 Task: Look for space in Ternate, Indonesia from 11th June, 2023 to 15th June, 2023 for 2 adults in price range Rs.7000 to Rs.16000. Place can be private room with 1  bedroom having 2 beds and 1 bathroom. Property type can be house, flat, guest house, hotel. Booking option can be shelf check-in. Required host language is English.
Action: Mouse moved to (538, 84)
Screenshot: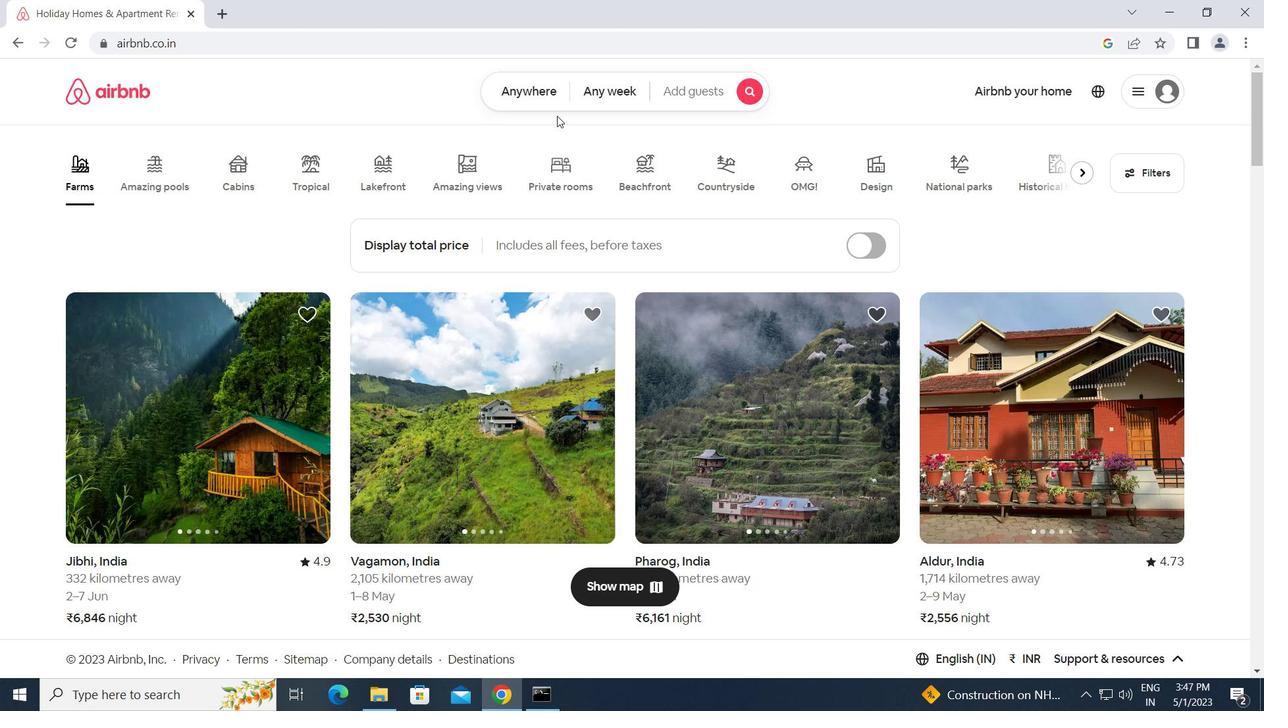 
Action: Mouse pressed left at (538, 84)
Screenshot: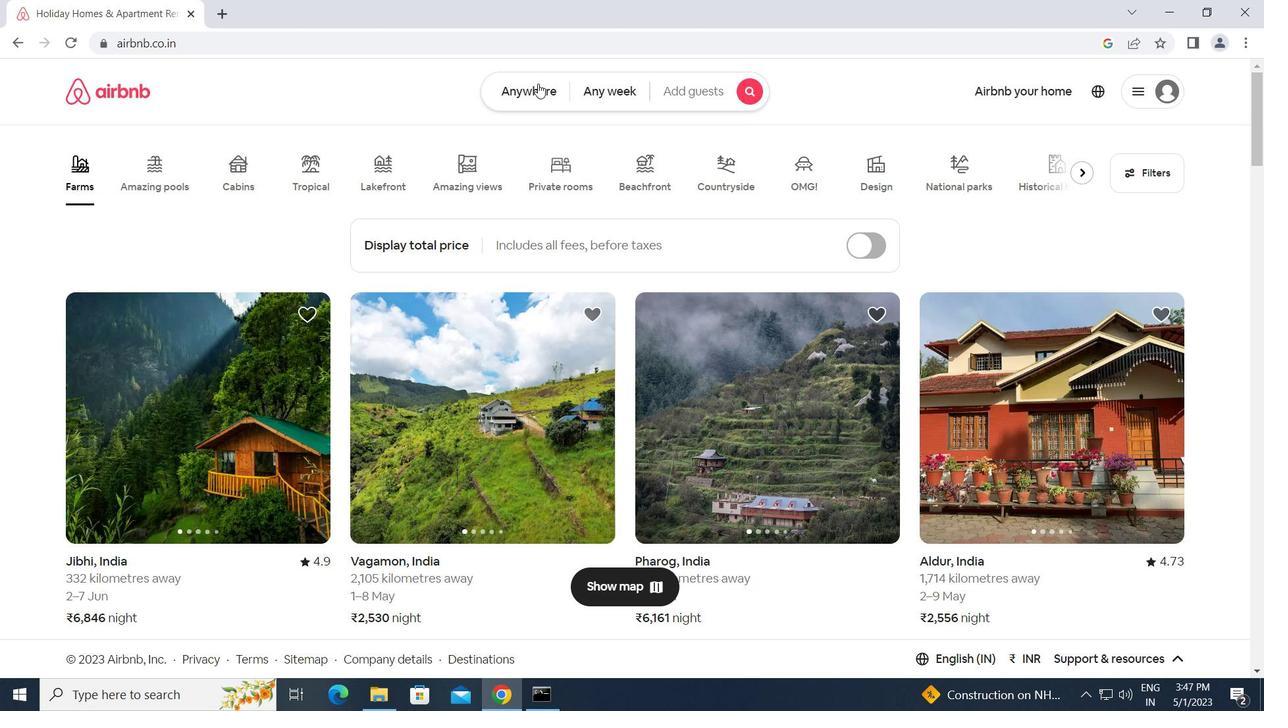 
Action: Mouse moved to (385, 140)
Screenshot: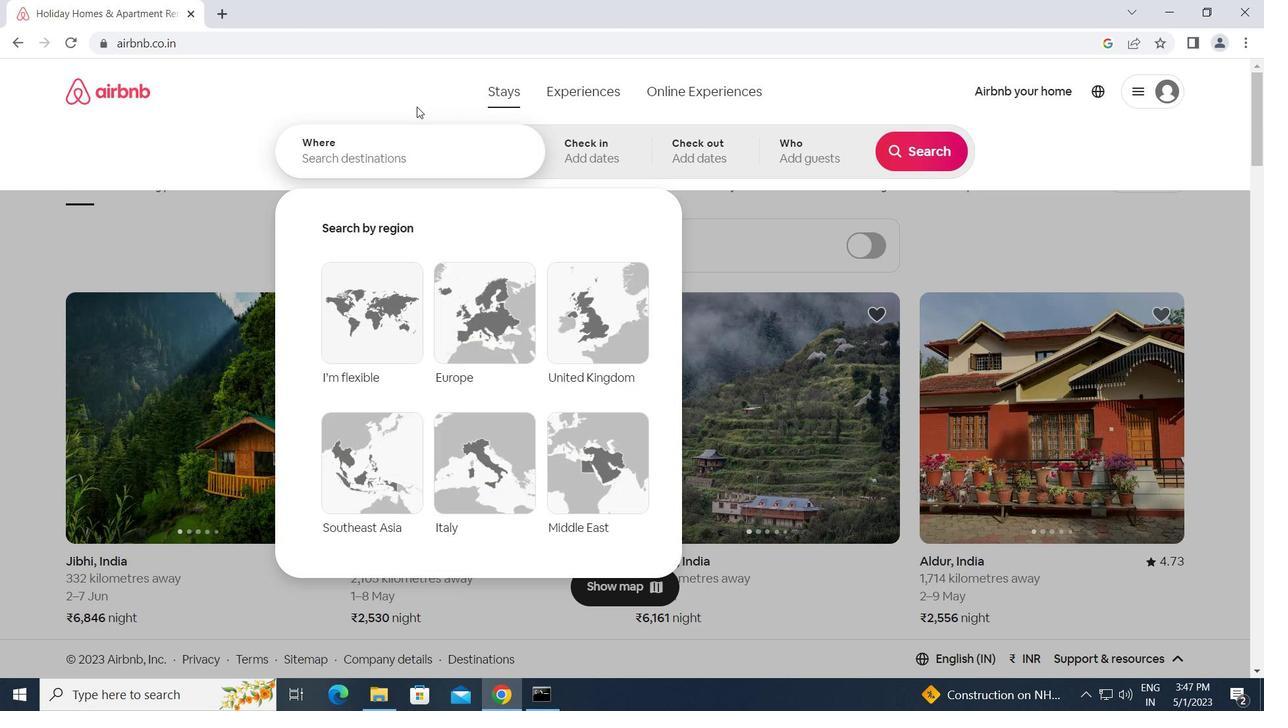 
Action: Mouse pressed left at (385, 140)
Screenshot: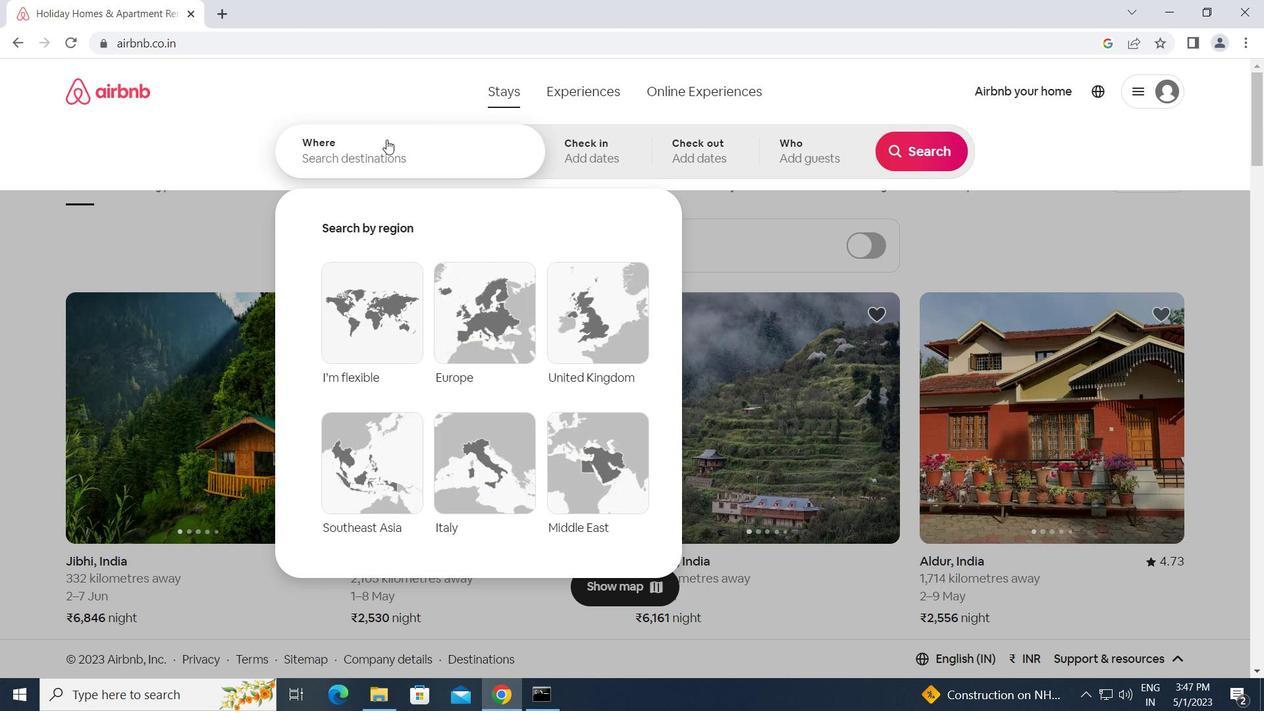 
Action: Key pressed t<Key.caps_lock>ernate,<Key.space><Key.caps_lock>i<Key.caps_lock>ndonesia<Key.enter>
Screenshot: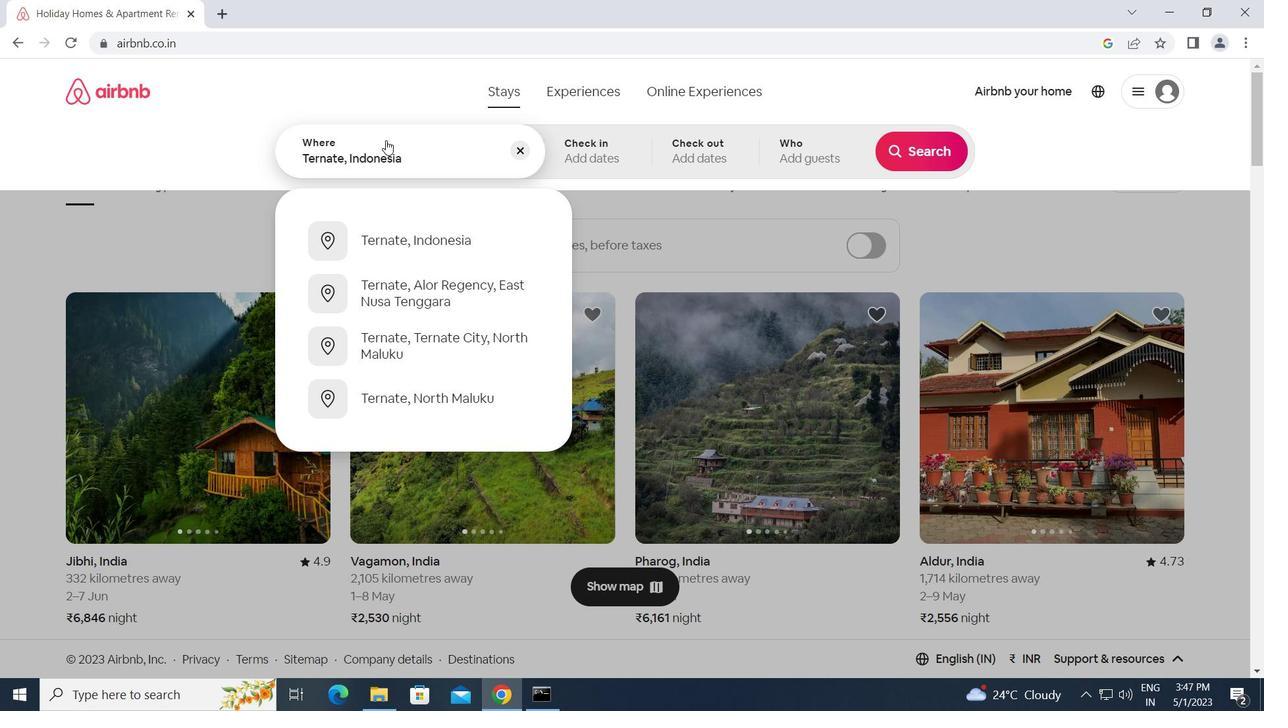 
Action: Mouse moved to (669, 433)
Screenshot: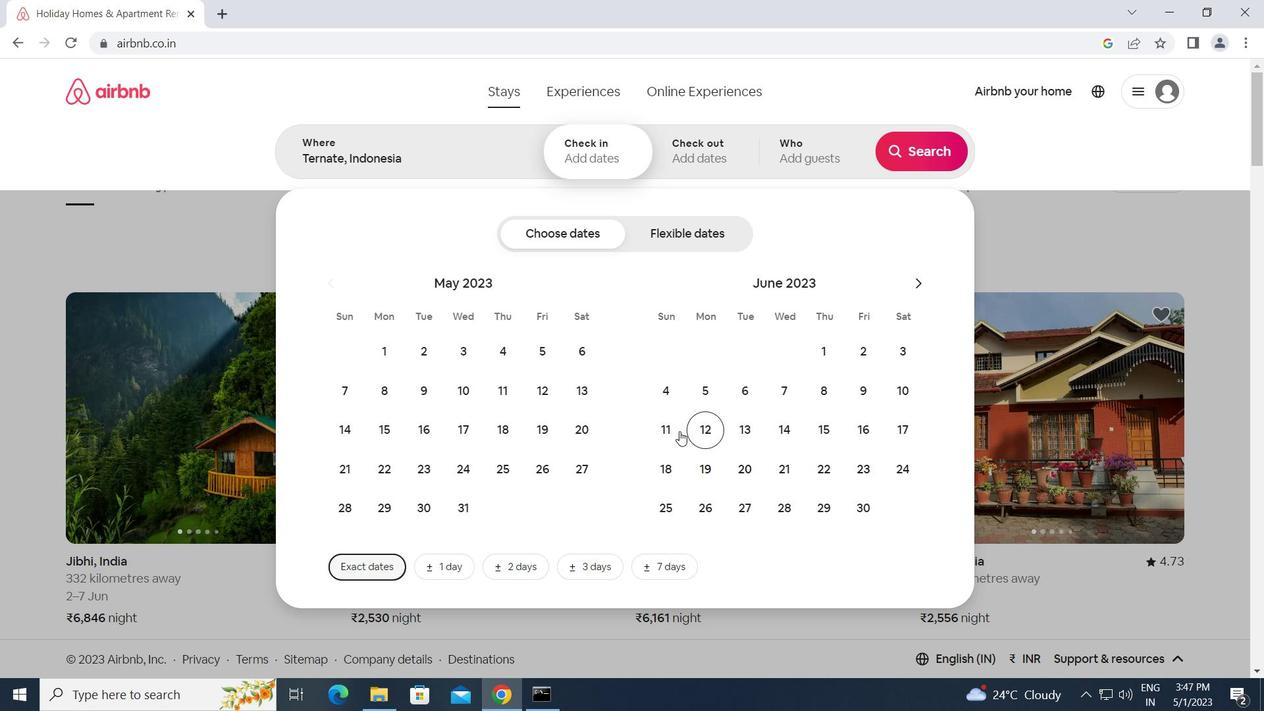 
Action: Mouse pressed left at (669, 433)
Screenshot: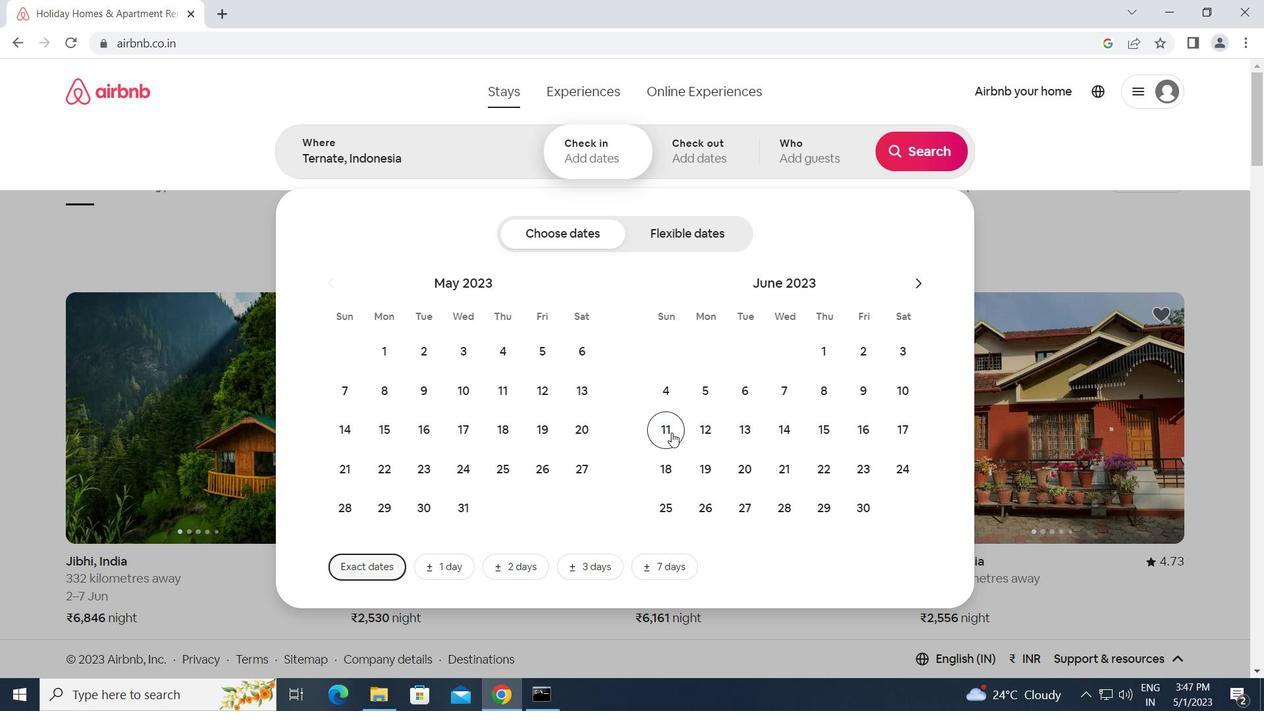 
Action: Mouse moved to (816, 426)
Screenshot: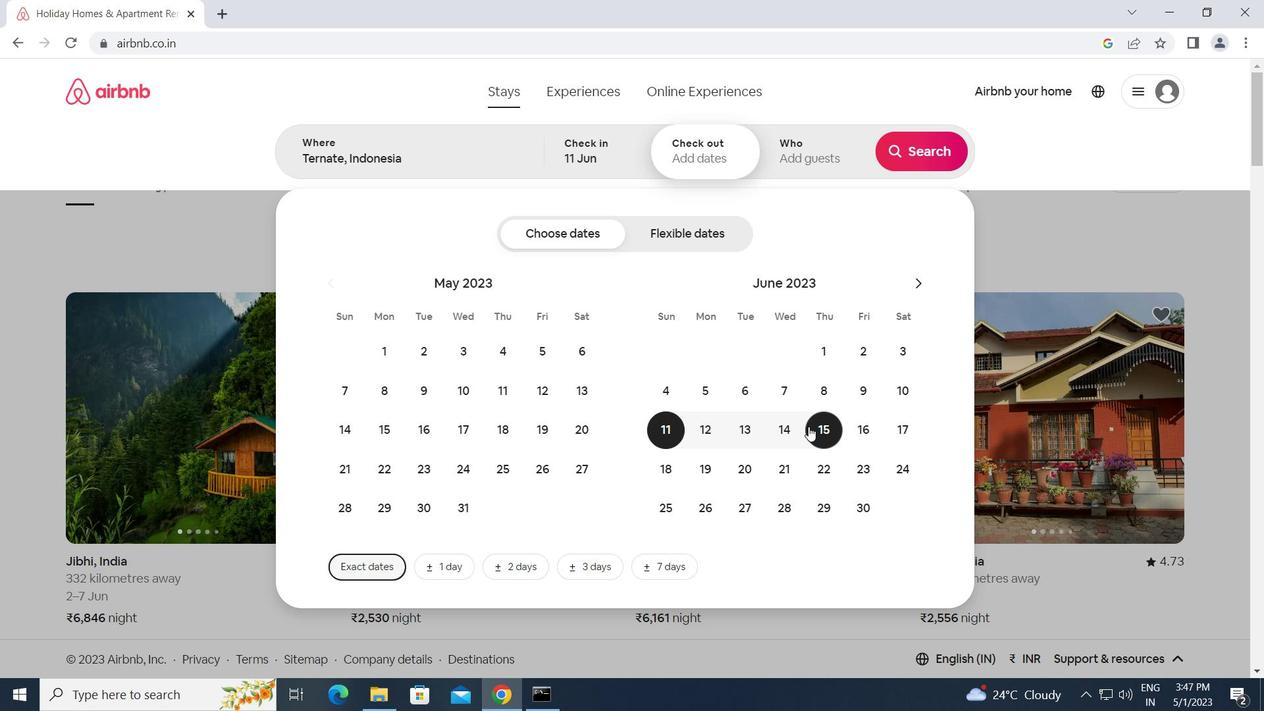 
Action: Mouse pressed left at (816, 426)
Screenshot: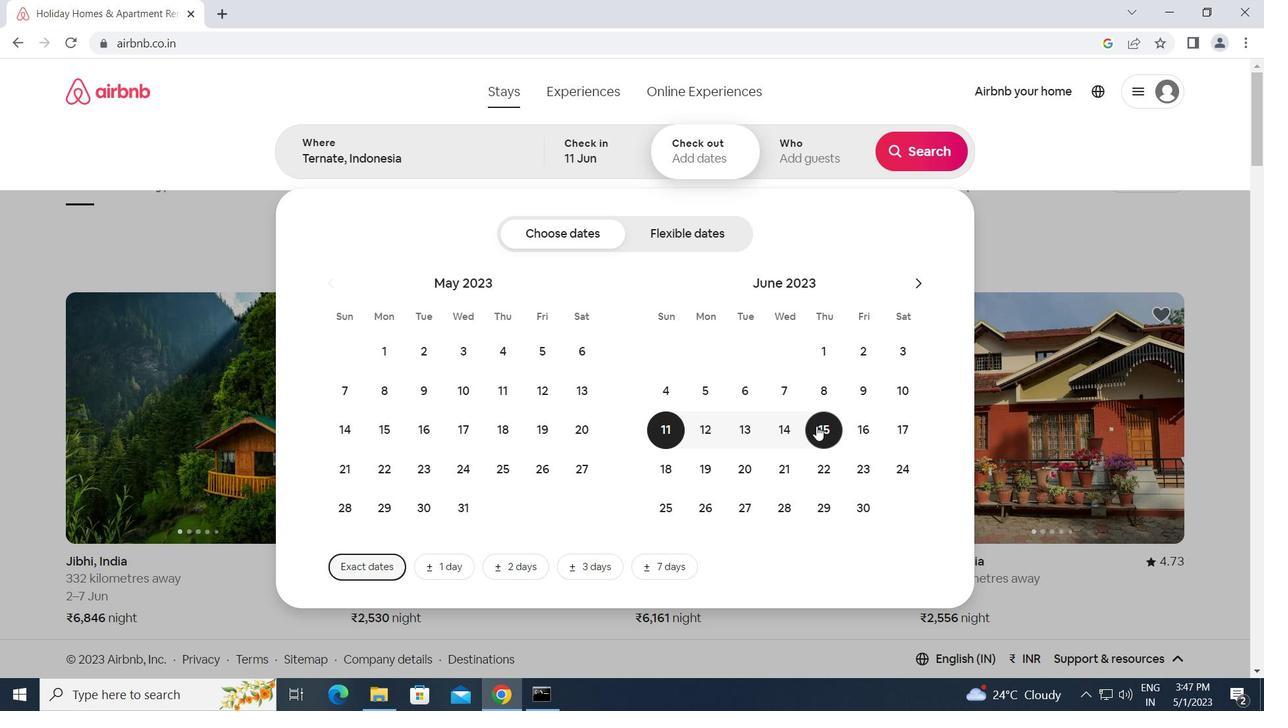 
Action: Mouse moved to (809, 146)
Screenshot: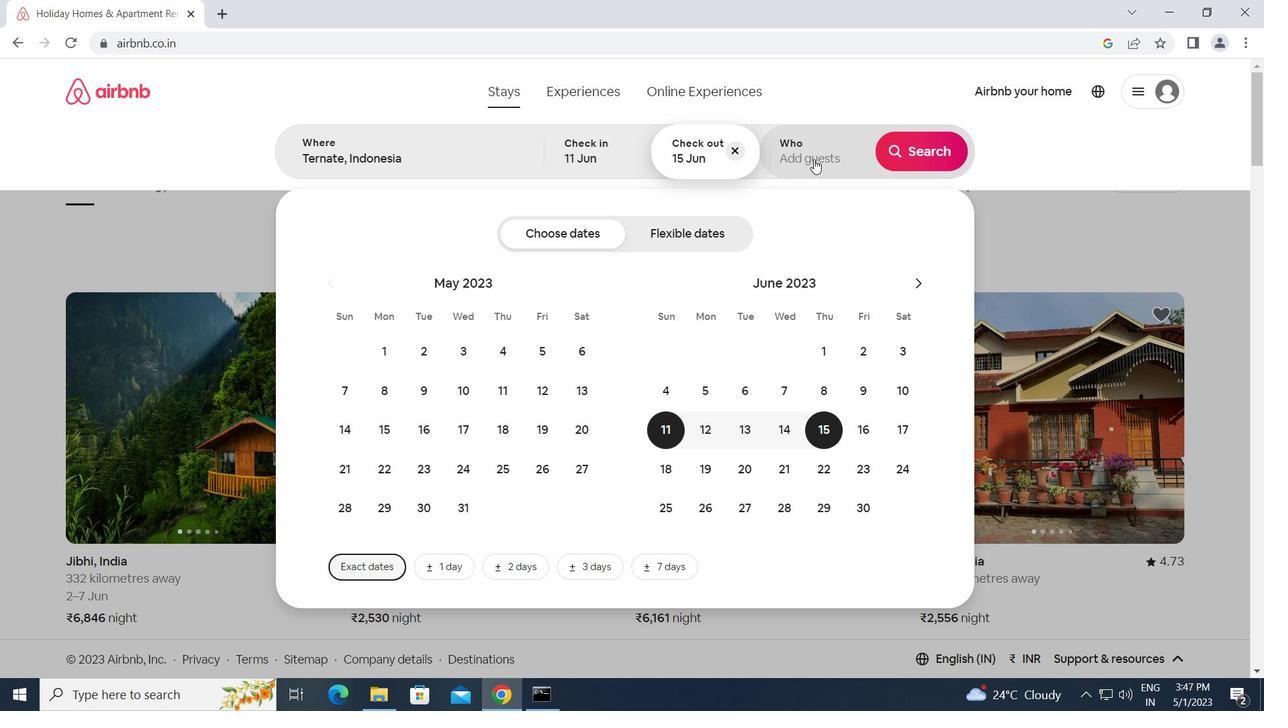 
Action: Mouse pressed left at (809, 146)
Screenshot: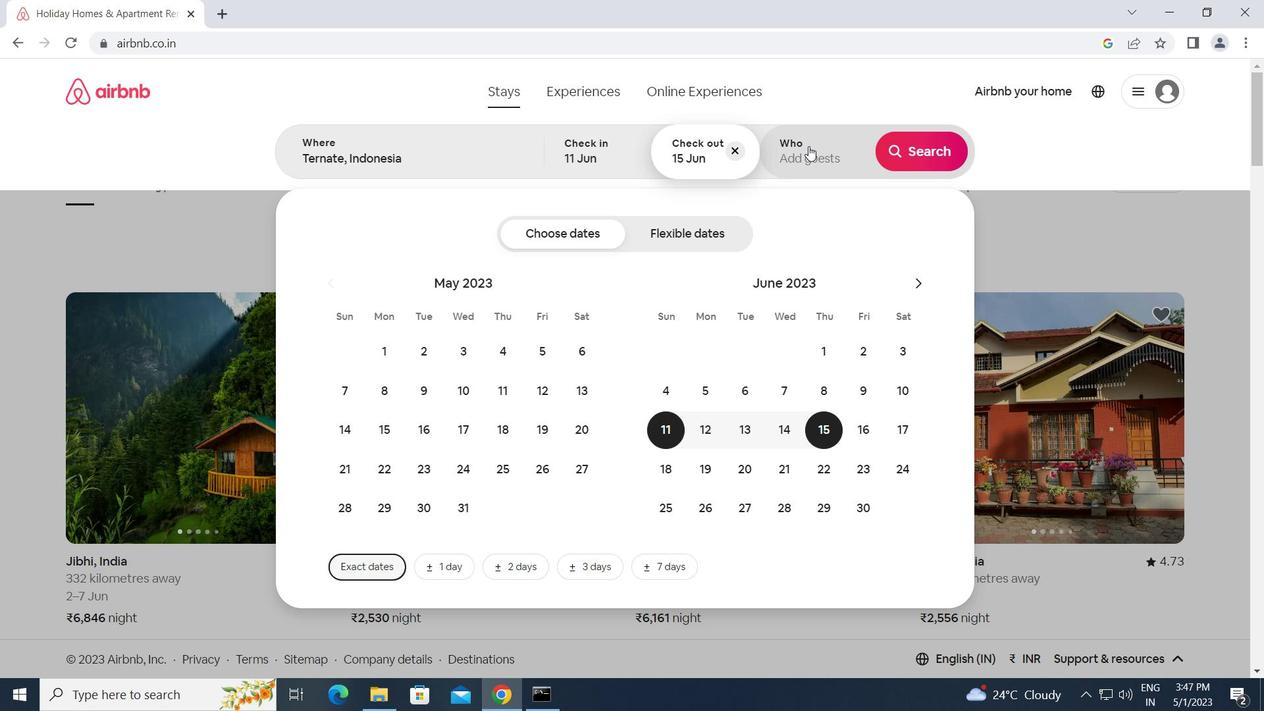 
Action: Mouse moved to (922, 237)
Screenshot: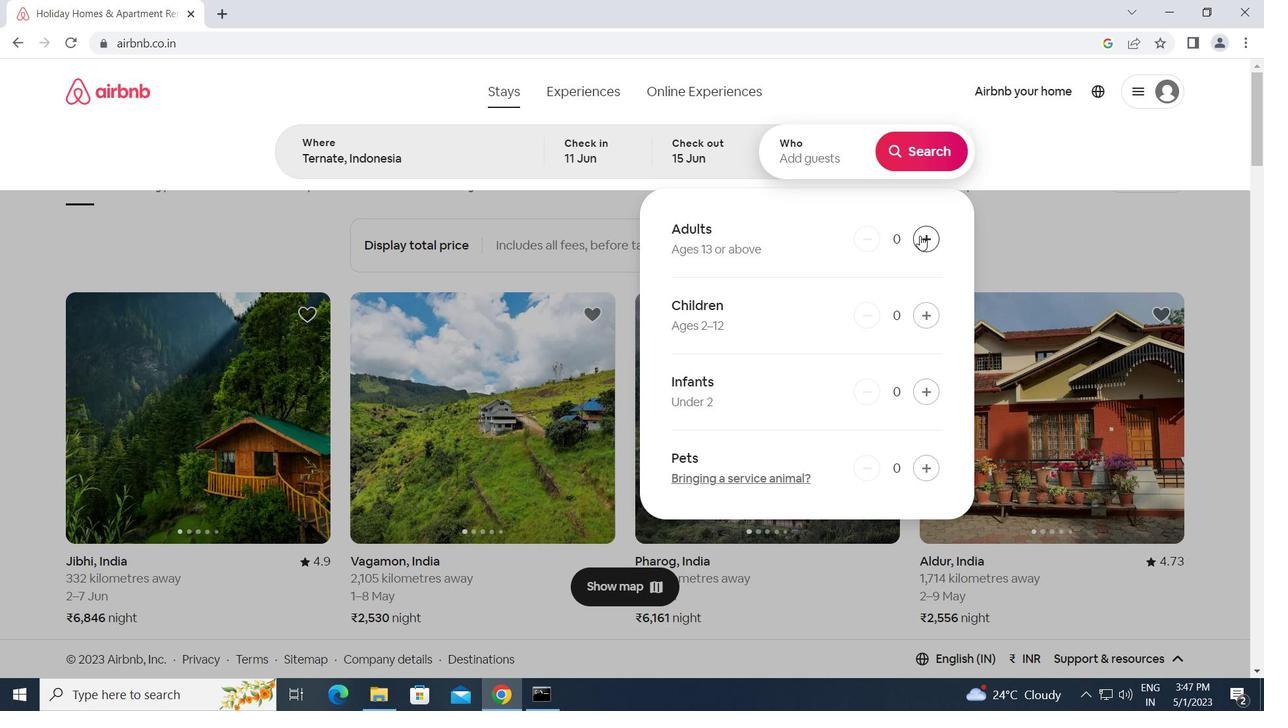
Action: Mouse pressed left at (922, 237)
Screenshot: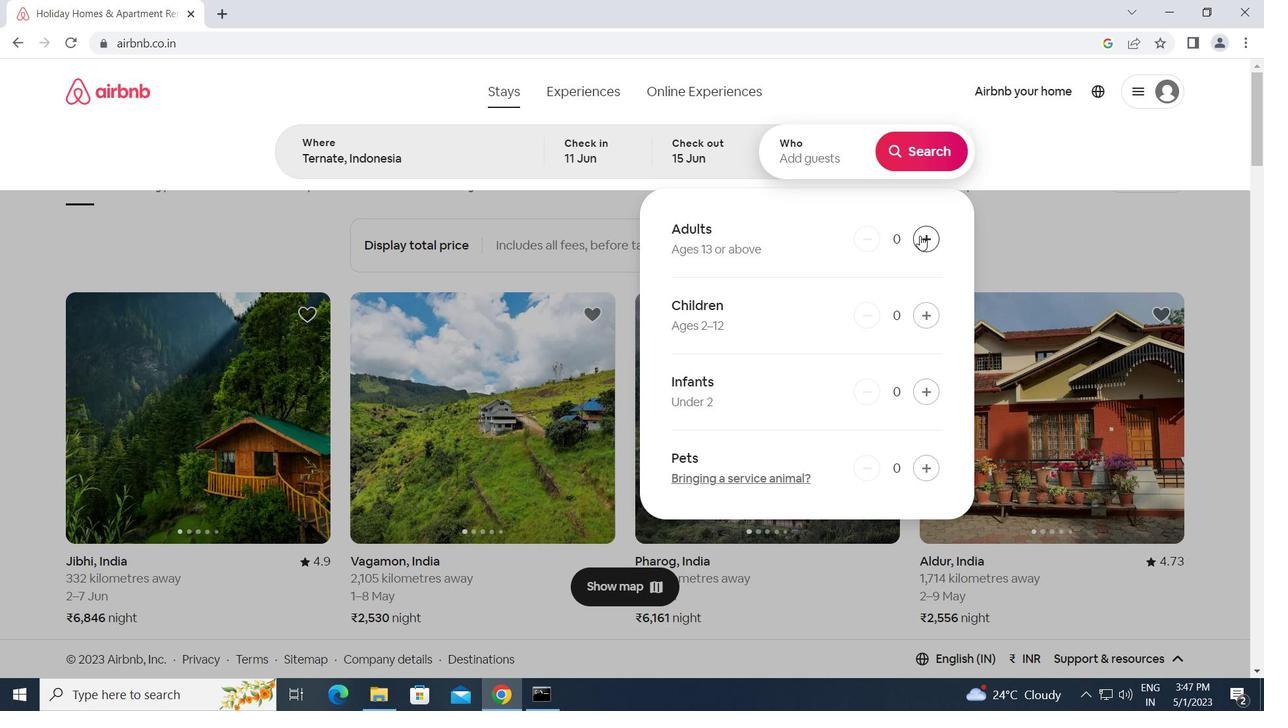 
Action: Mouse pressed left at (922, 237)
Screenshot: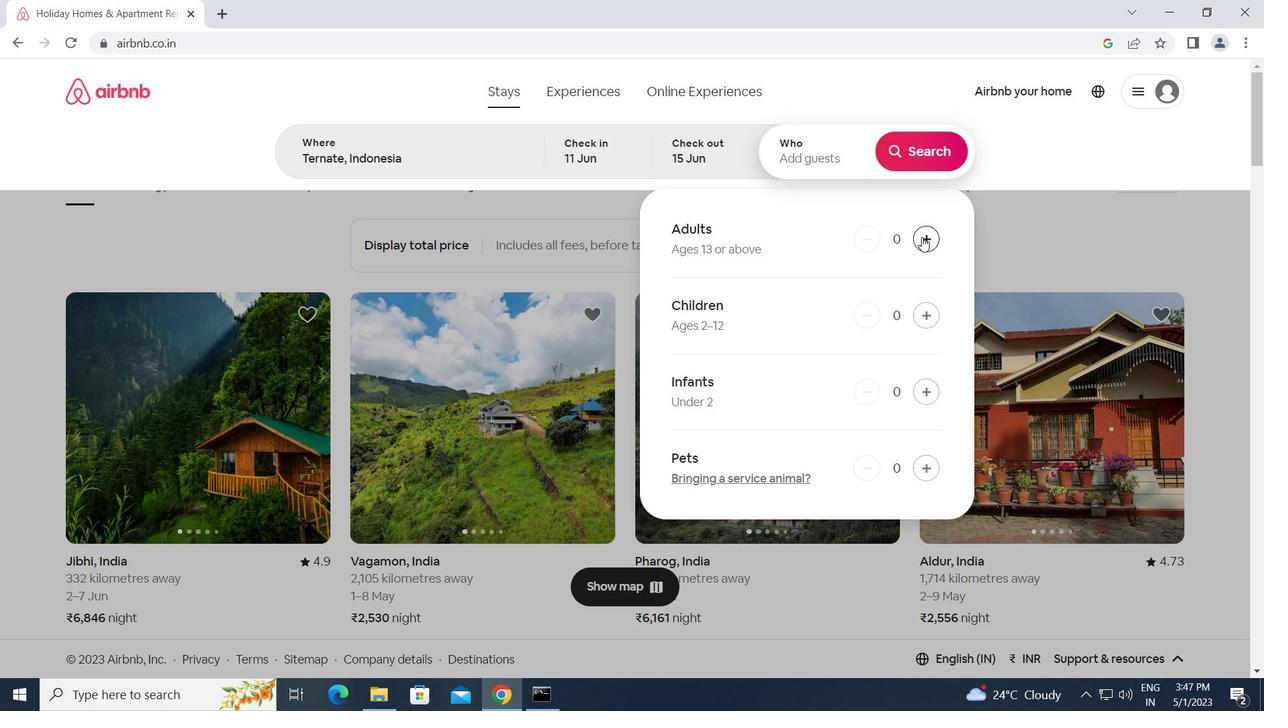 
Action: Mouse moved to (914, 148)
Screenshot: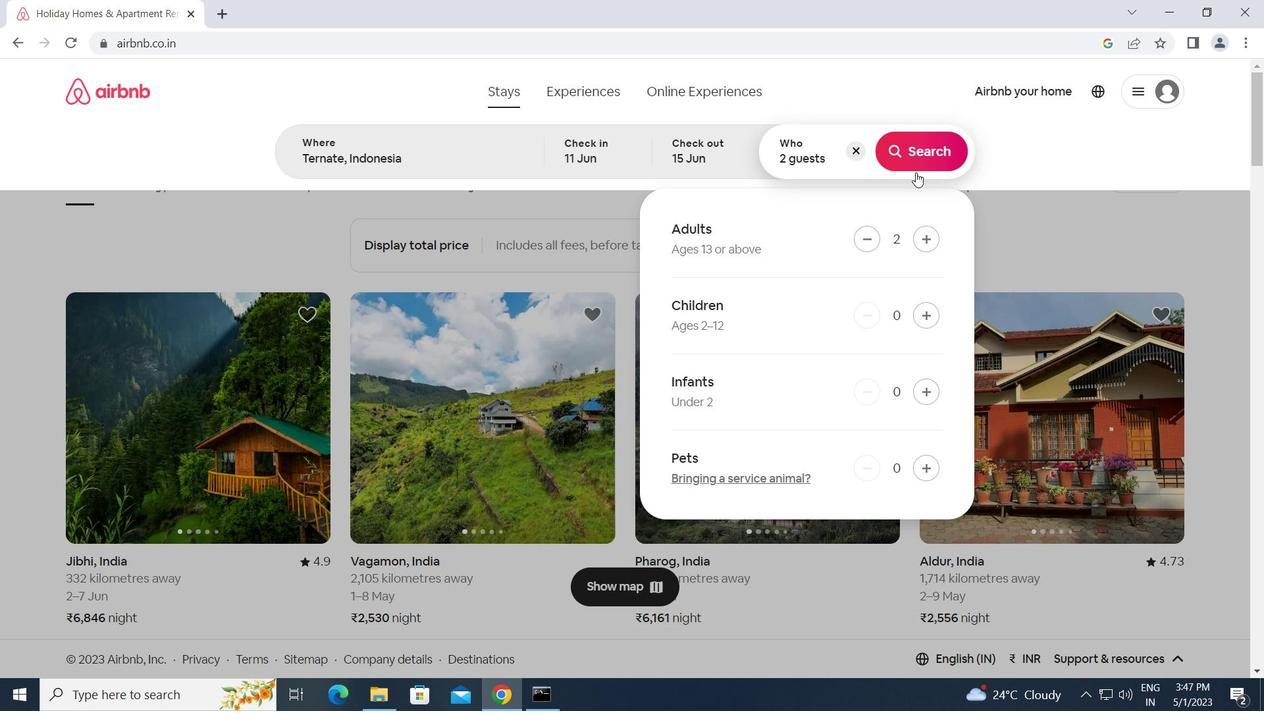 
Action: Mouse pressed left at (914, 148)
Screenshot: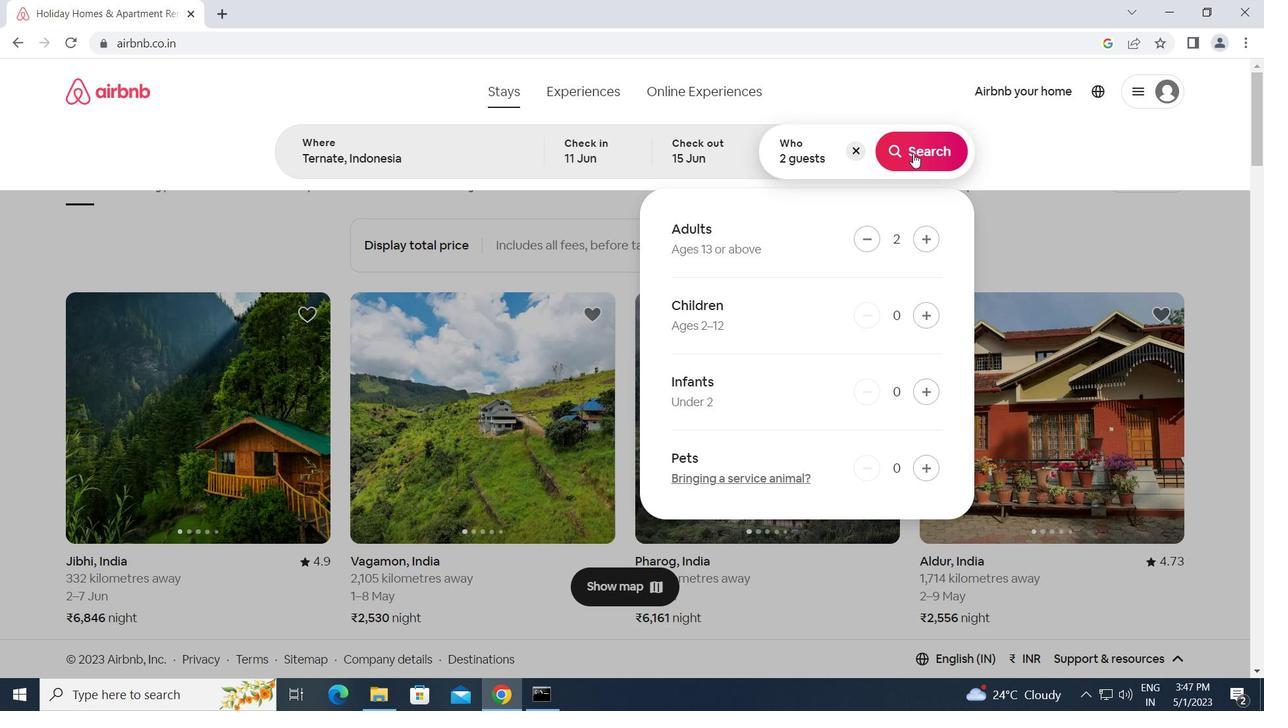 
Action: Mouse moved to (1203, 153)
Screenshot: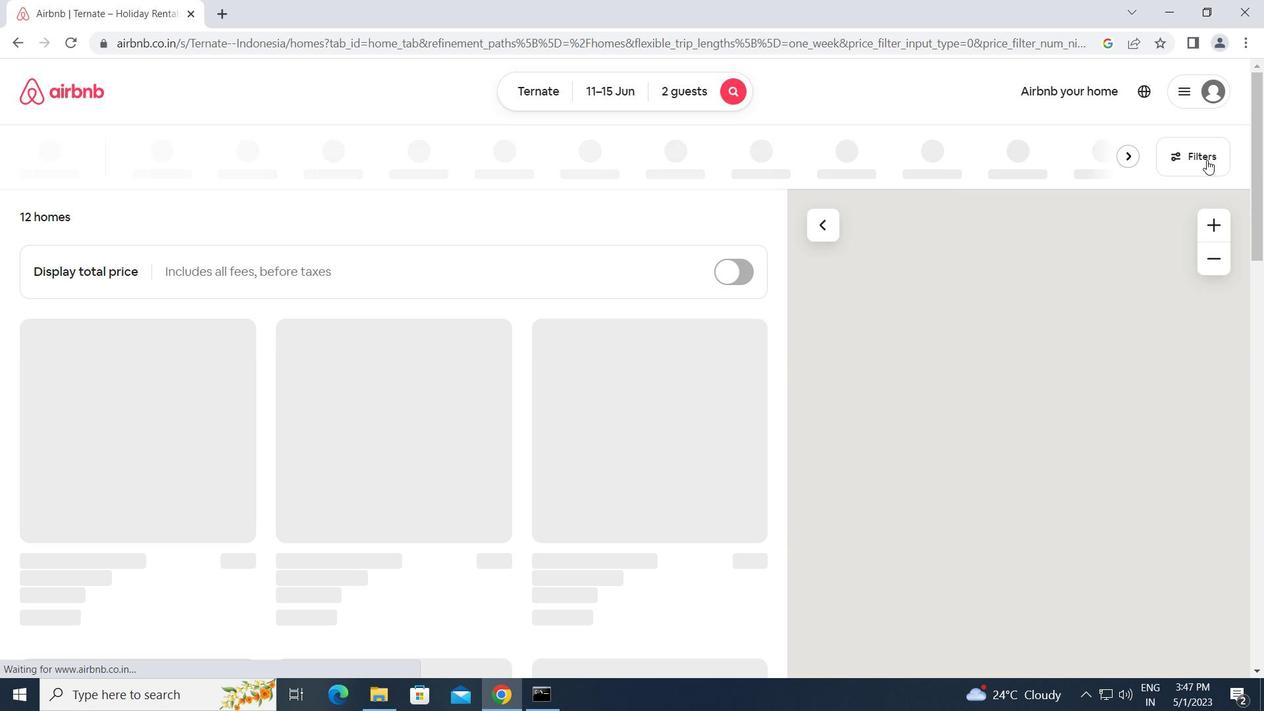 
Action: Mouse pressed left at (1203, 153)
Screenshot: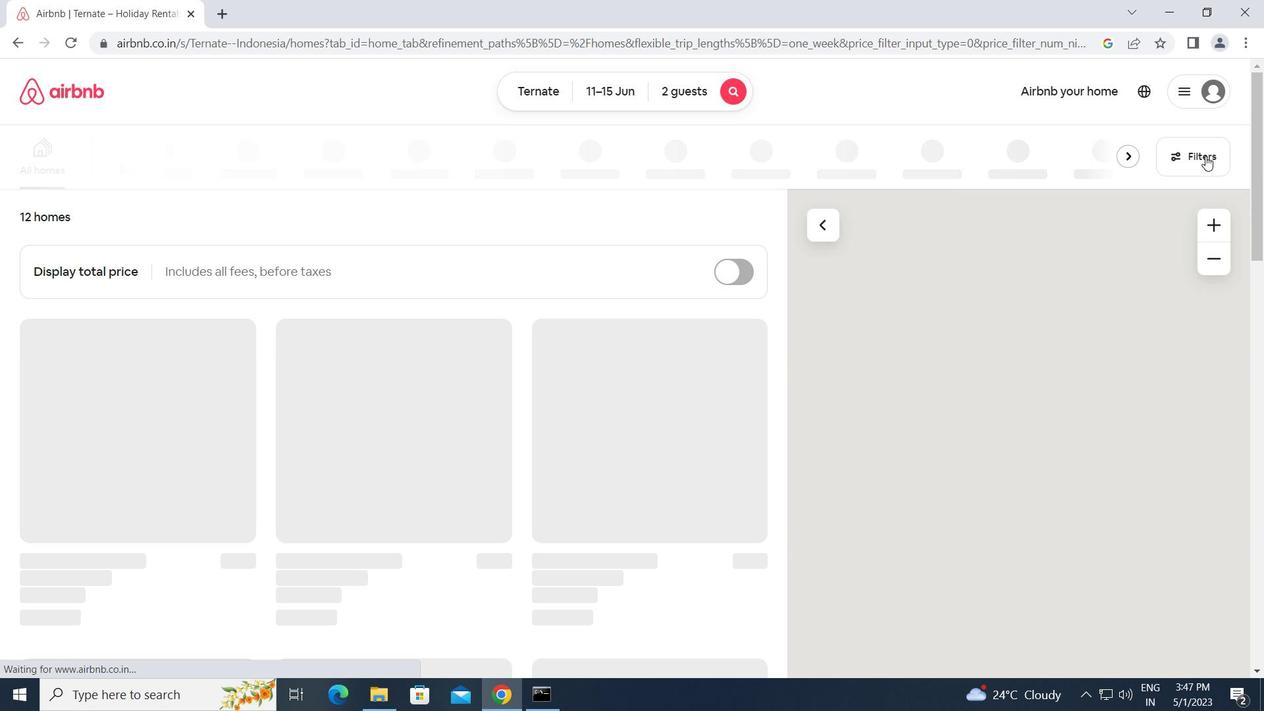 
Action: Mouse moved to (414, 362)
Screenshot: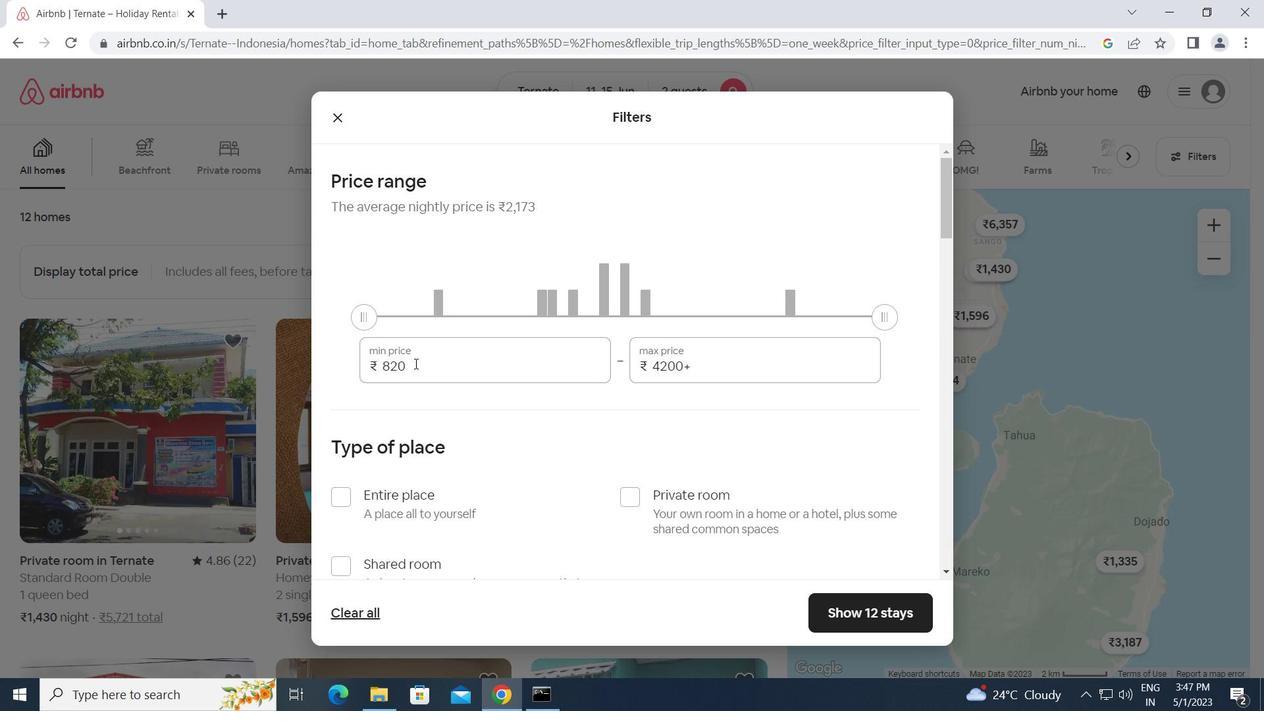 
Action: Mouse pressed left at (414, 362)
Screenshot: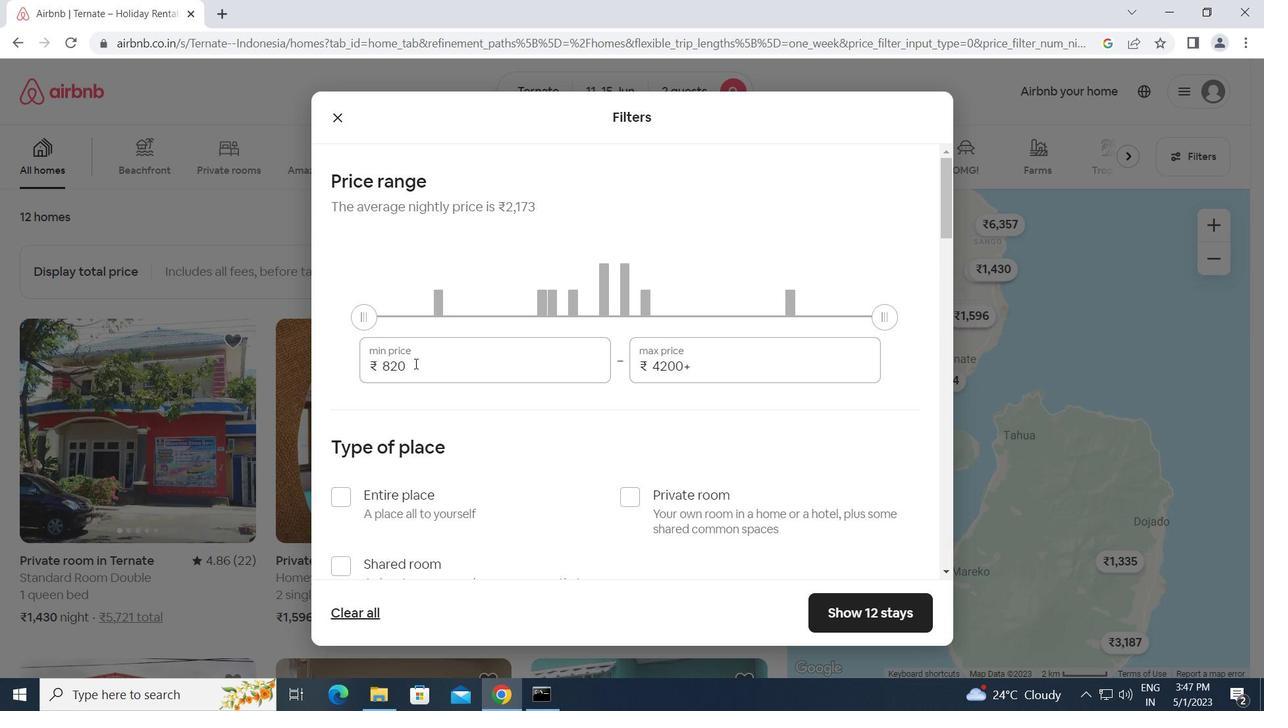 
Action: Mouse moved to (373, 369)
Screenshot: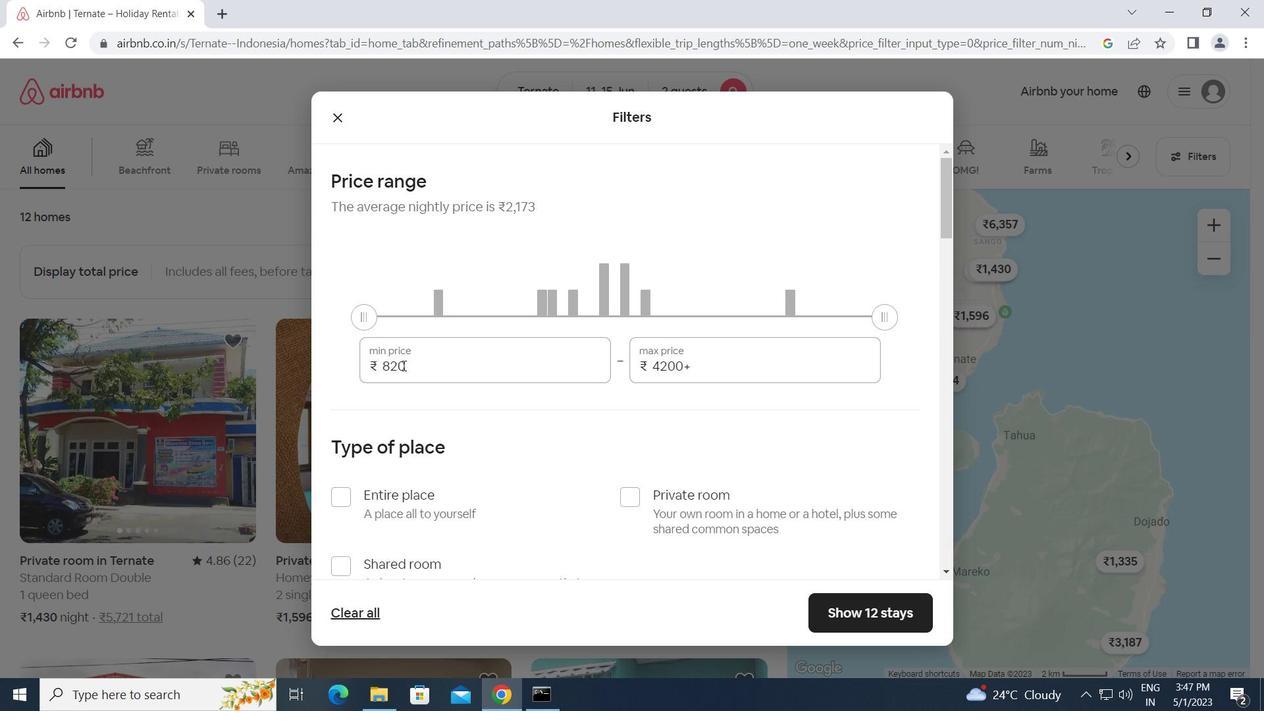 
Action: Key pressed 7000<Key.tab><Key.backspace><Key.backspace><Key.backspace><Key.backspace><Key.backspace><Key.backspace><Key.backspace><Key.backspace><Key.backspace><Key.backspace><Key.backspace><Key.backspace>16000
Screenshot: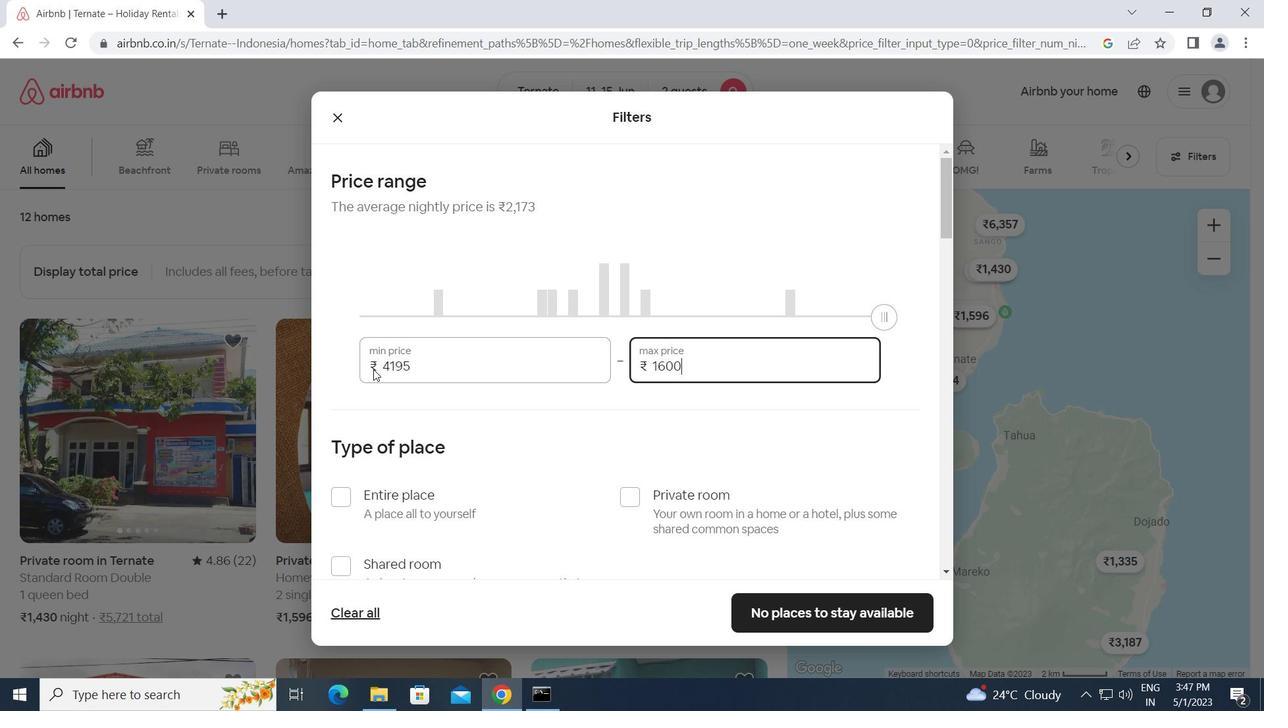 
Action: Mouse moved to (640, 492)
Screenshot: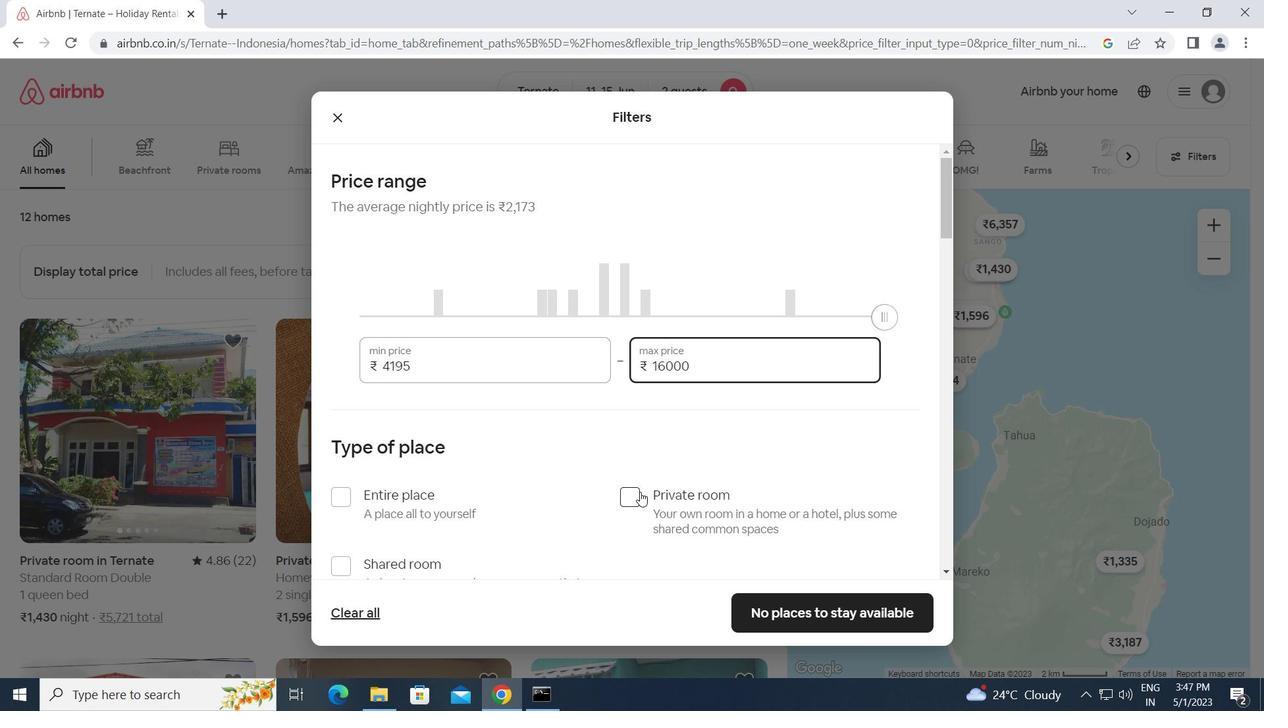 
Action: Mouse pressed left at (640, 492)
Screenshot: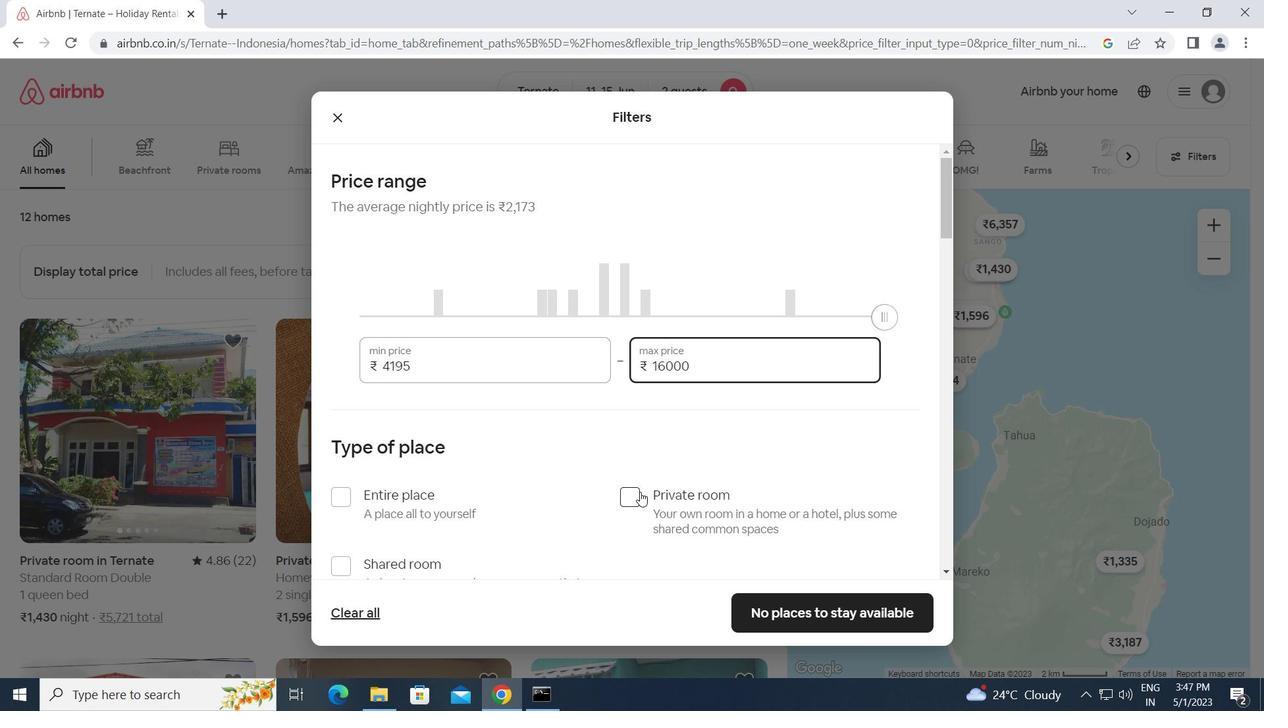 
Action: Mouse moved to (607, 515)
Screenshot: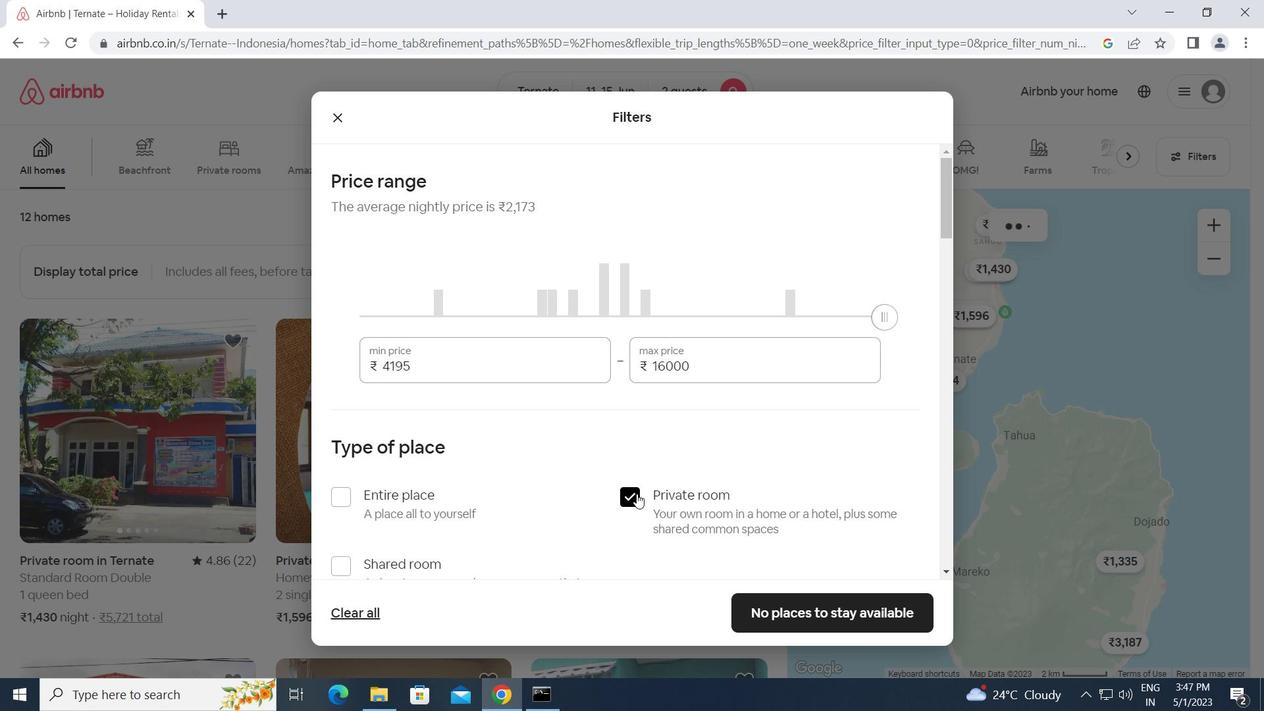 
Action: Mouse scrolled (607, 515) with delta (0, 0)
Screenshot: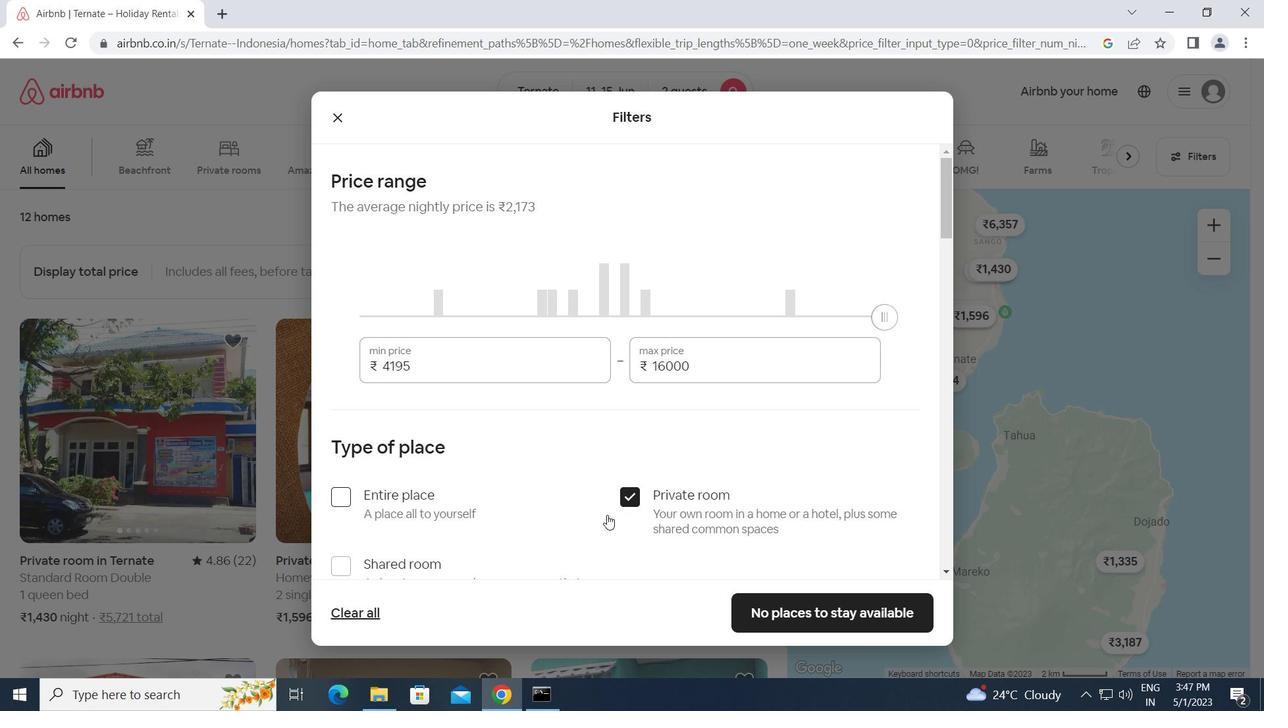 
Action: Mouse scrolled (607, 515) with delta (0, 0)
Screenshot: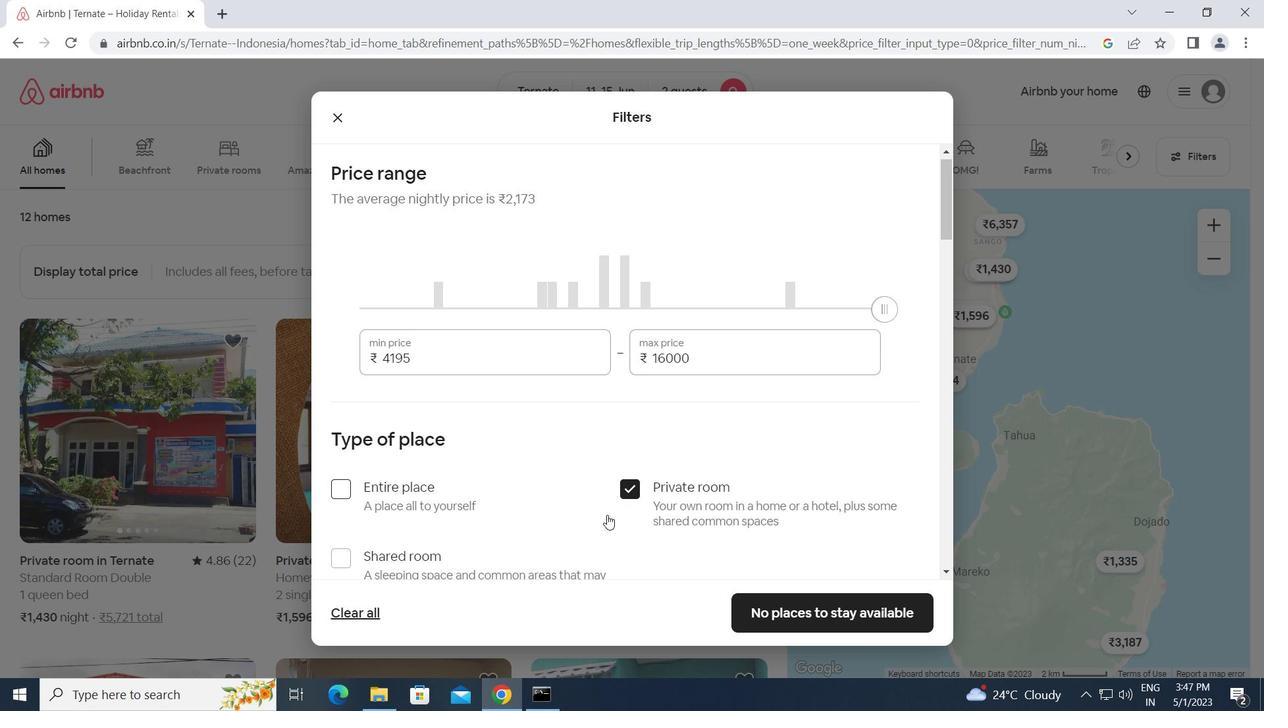 
Action: Mouse scrolled (607, 515) with delta (0, 0)
Screenshot: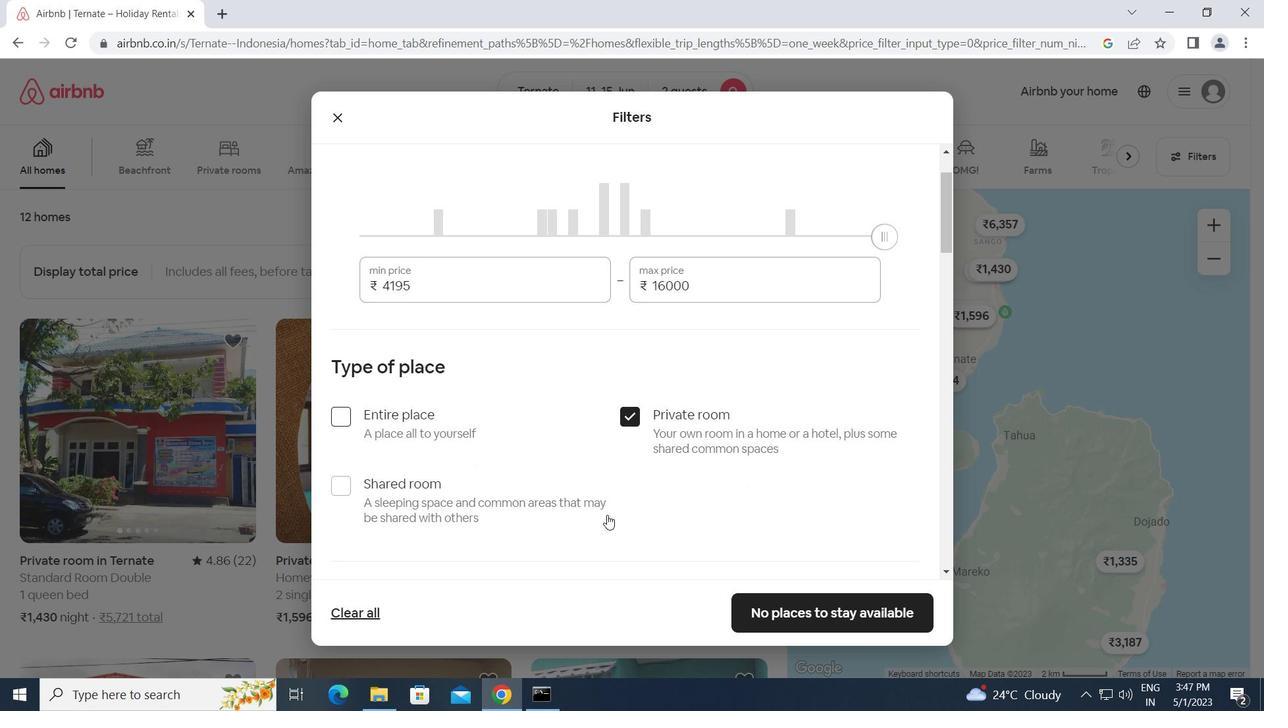 
Action: Mouse moved to (366, 470)
Screenshot: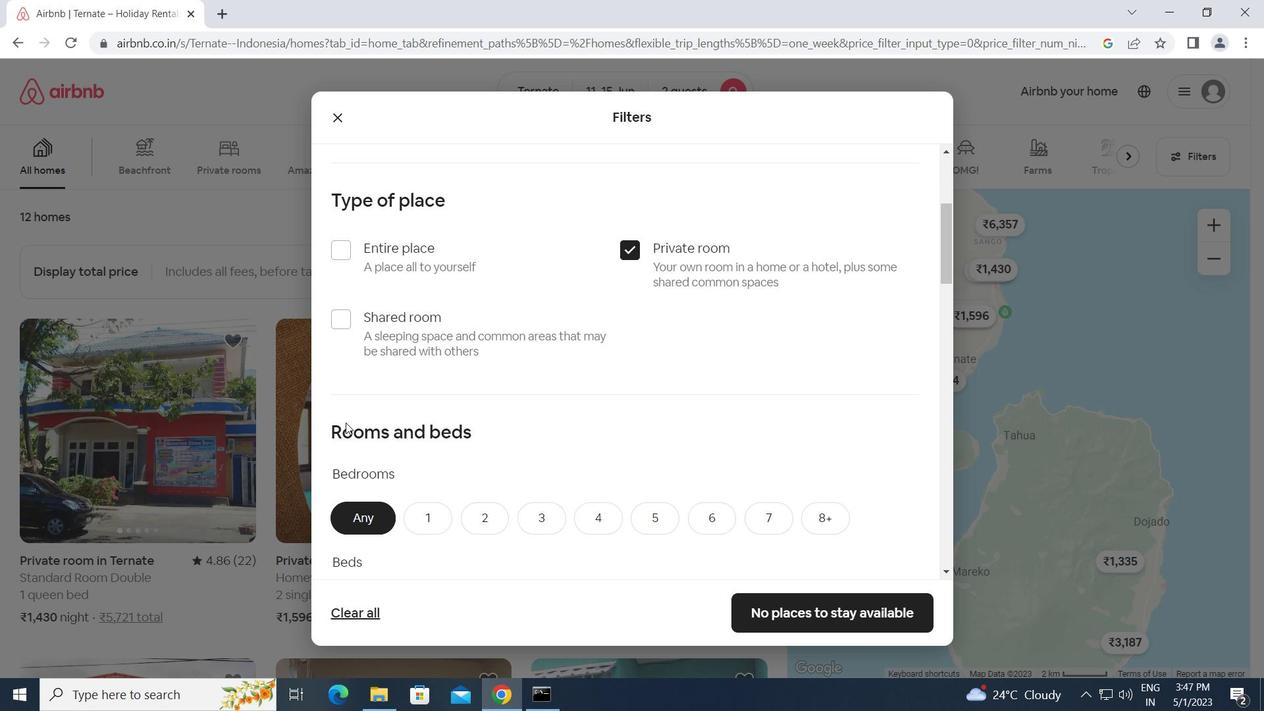 
Action: Mouse scrolled (366, 470) with delta (0, 0)
Screenshot: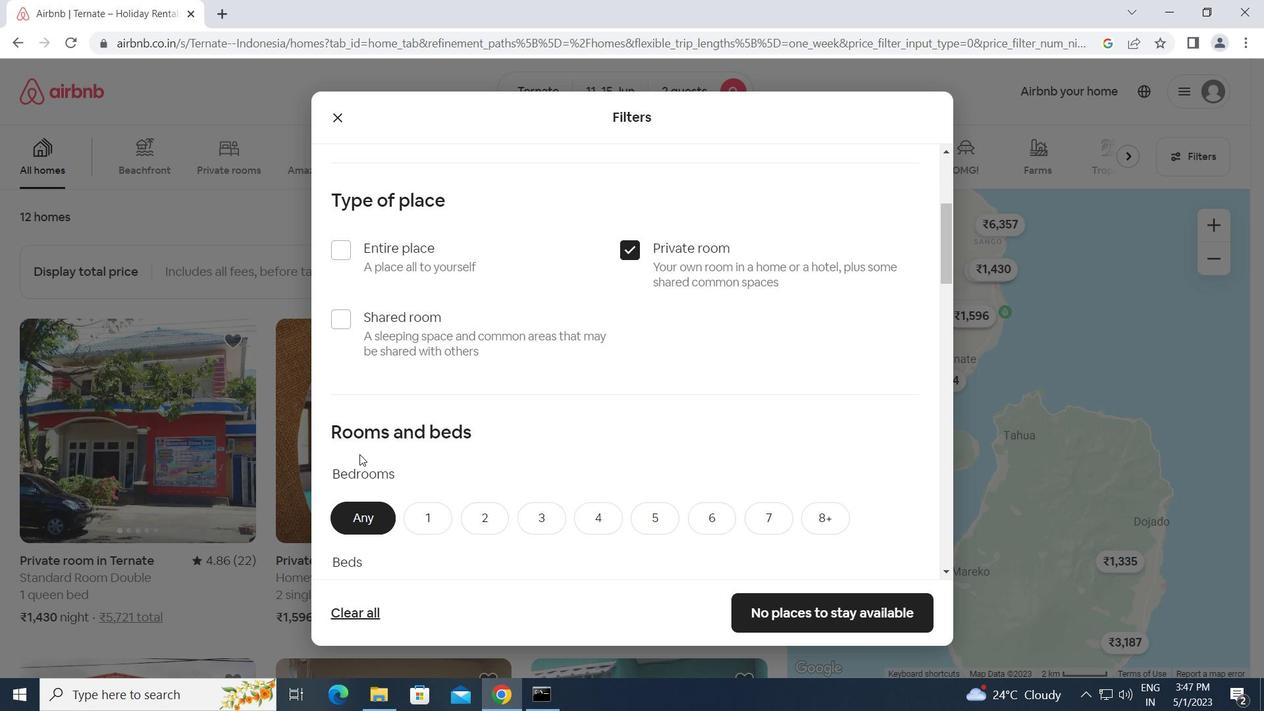 
Action: Mouse scrolled (366, 470) with delta (0, 0)
Screenshot: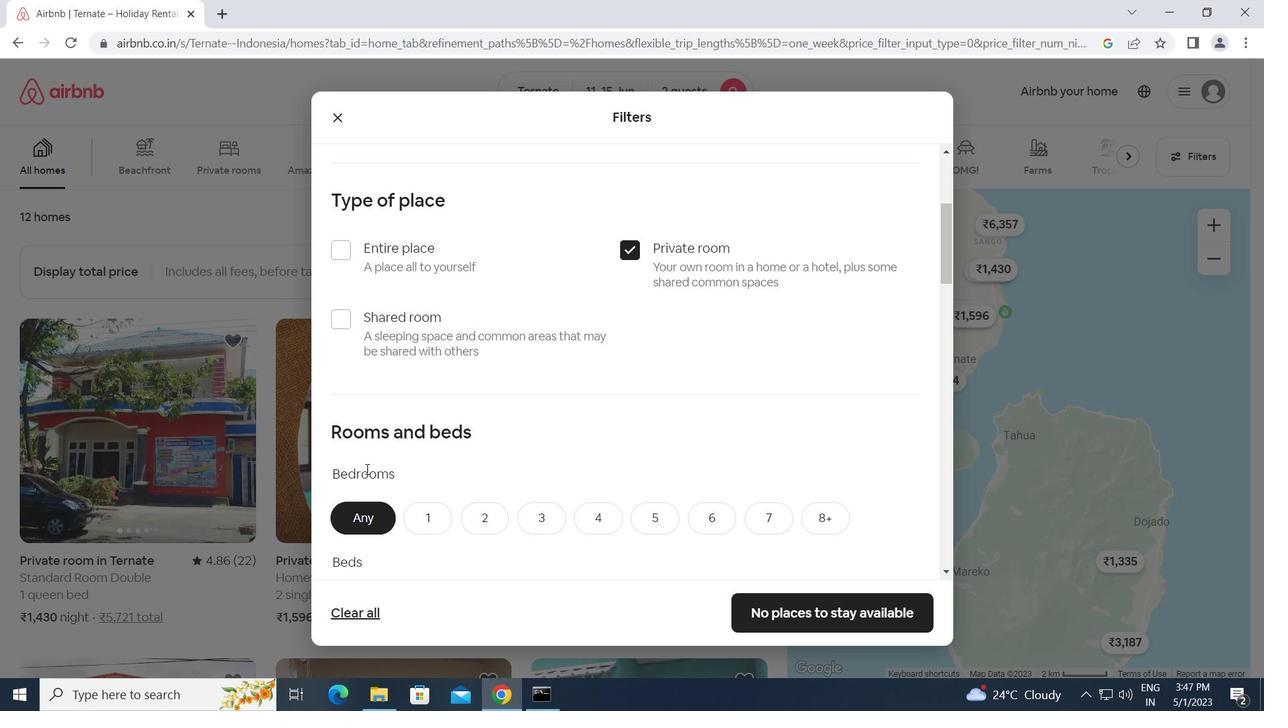 
Action: Mouse scrolled (366, 470) with delta (0, 0)
Screenshot: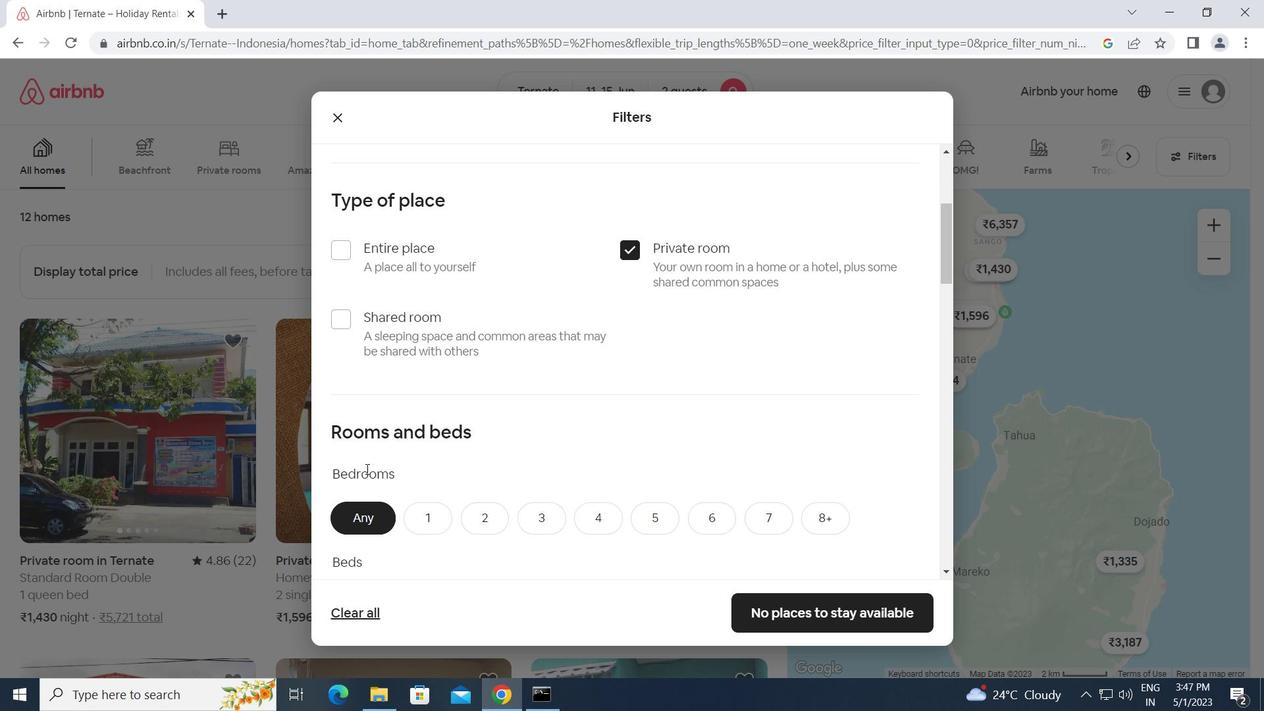 
Action: Mouse moved to (427, 270)
Screenshot: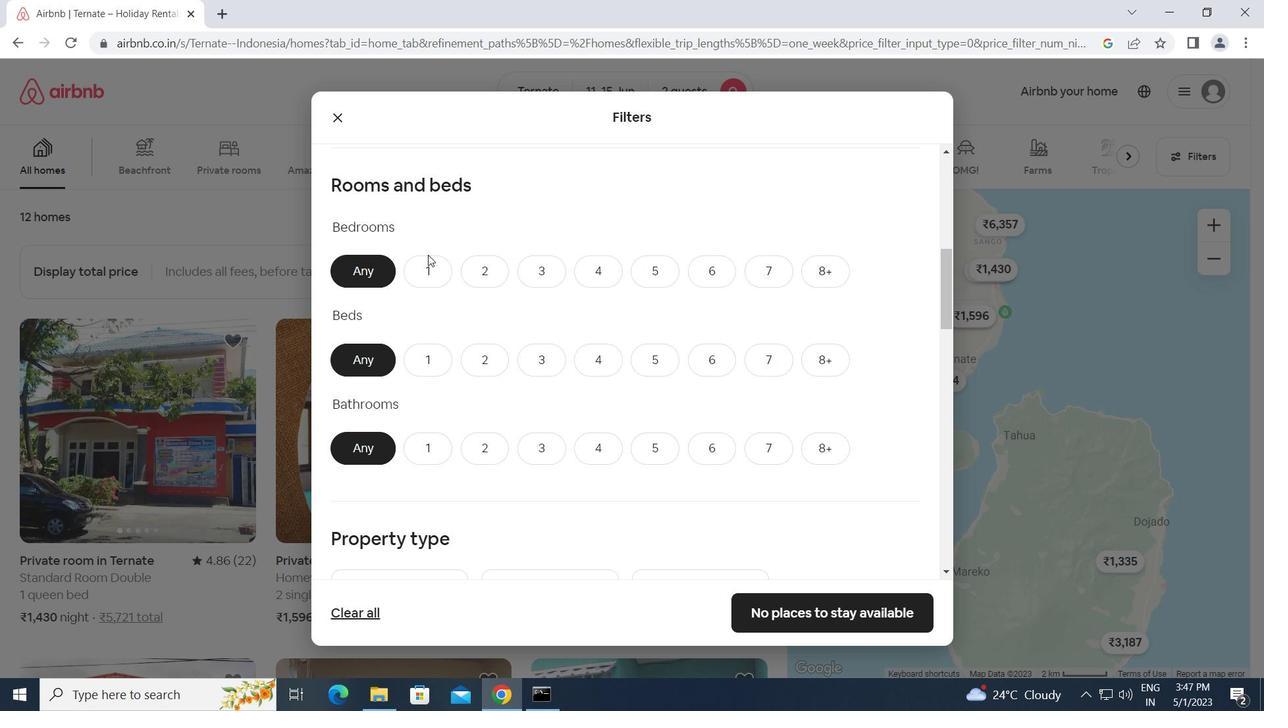 
Action: Mouse pressed left at (427, 270)
Screenshot: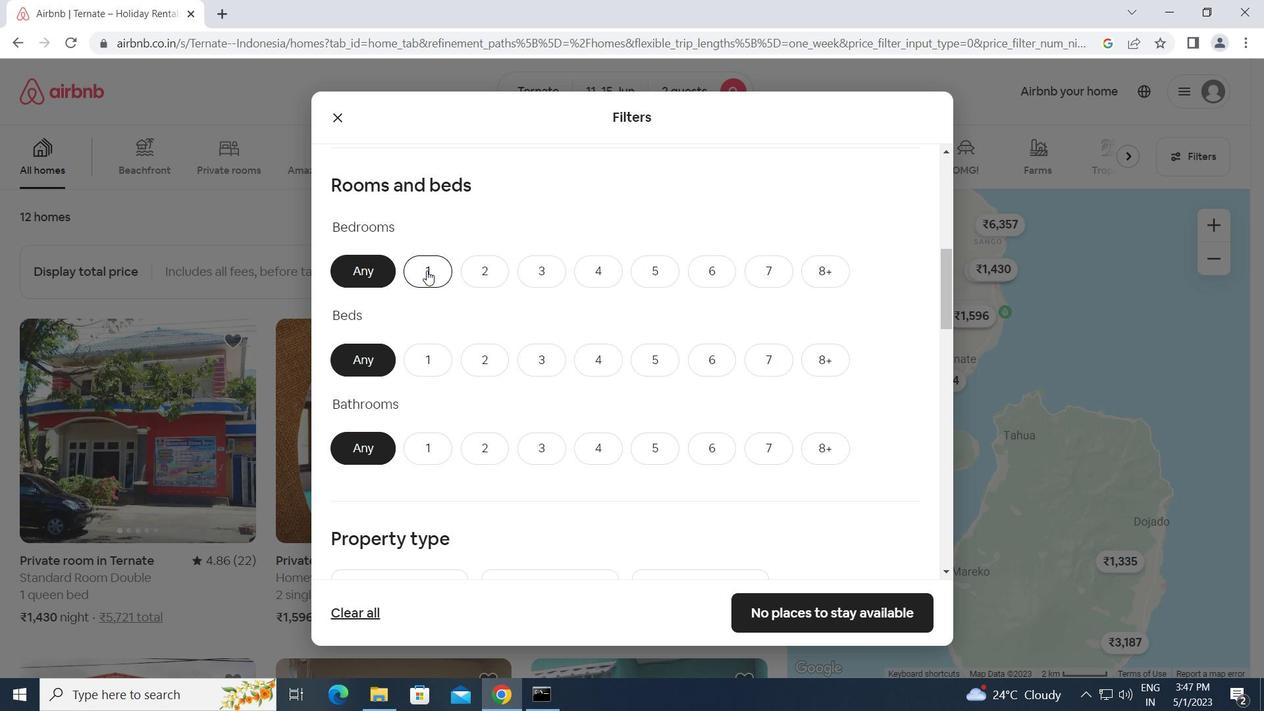 
Action: Mouse moved to (476, 356)
Screenshot: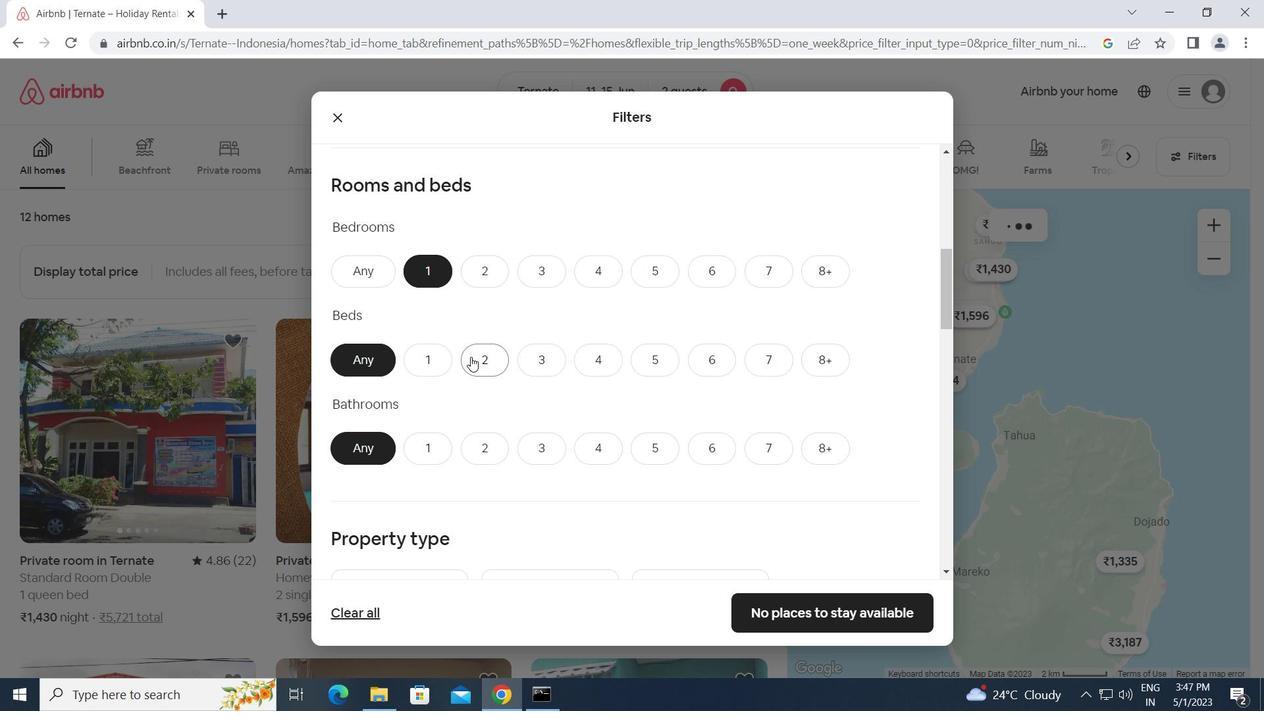 
Action: Mouse pressed left at (476, 356)
Screenshot: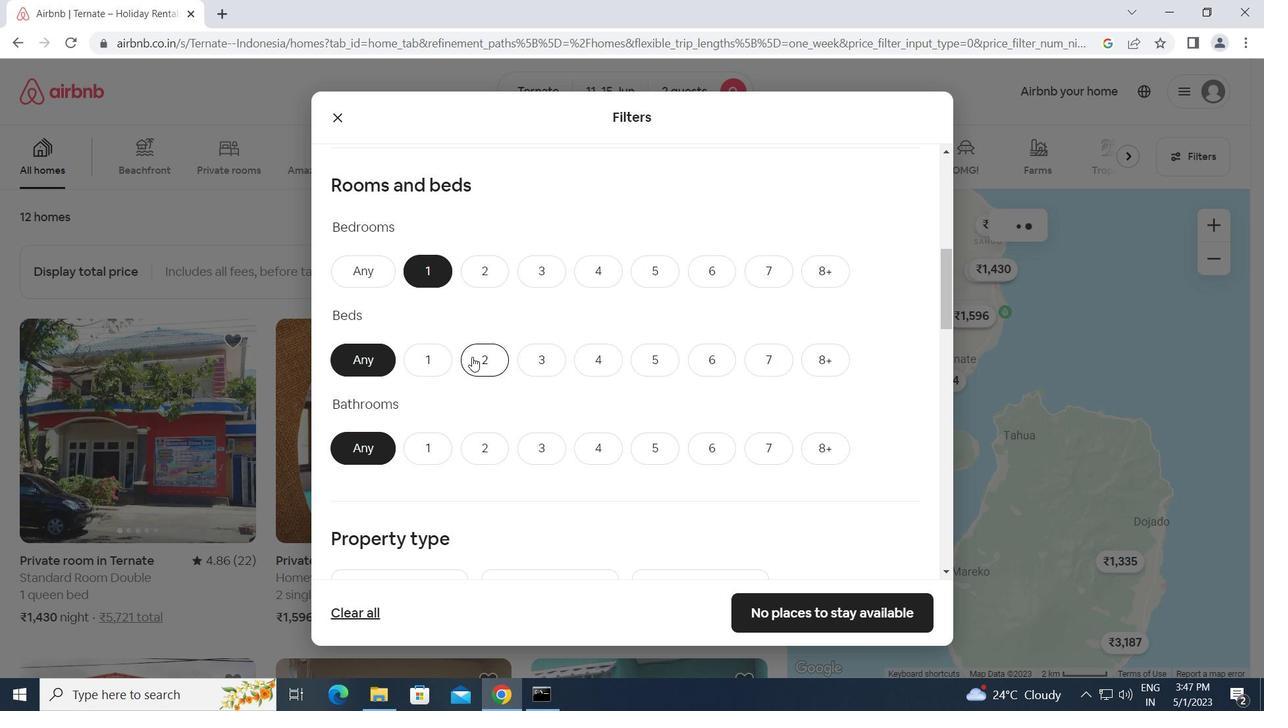 
Action: Mouse moved to (438, 443)
Screenshot: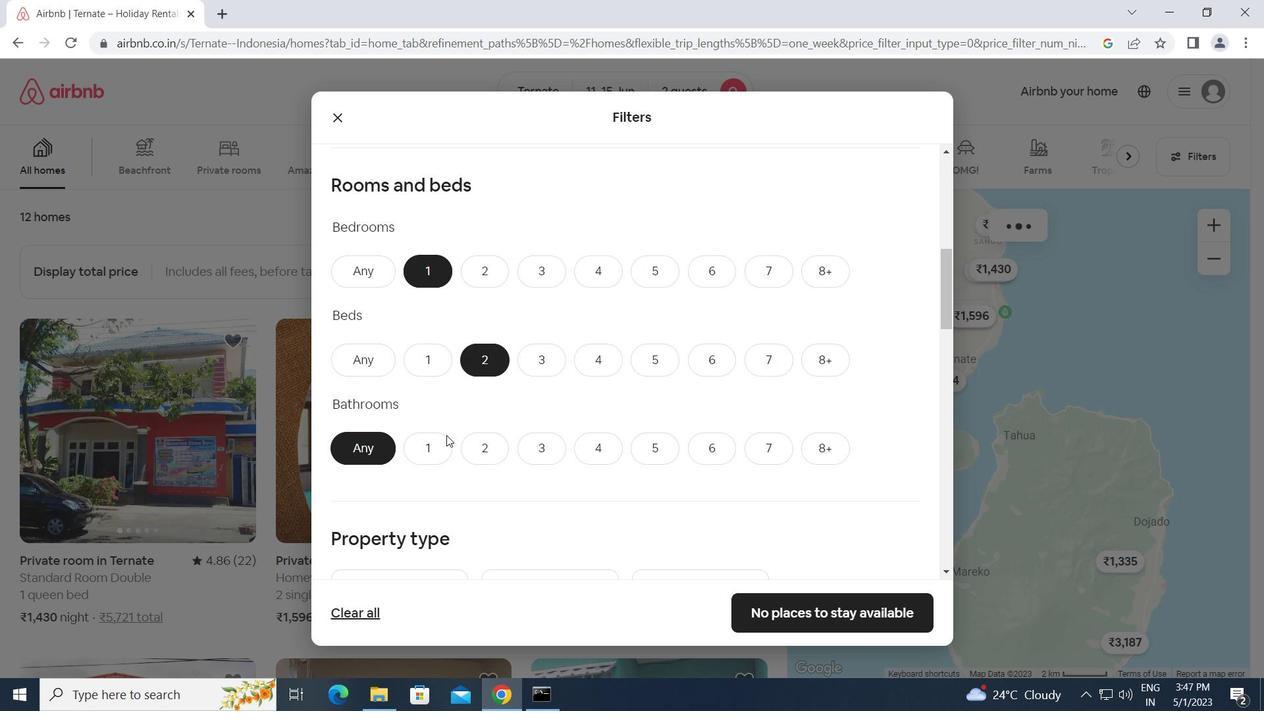
Action: Mouse pressed left at (438, 443)
Screenshot: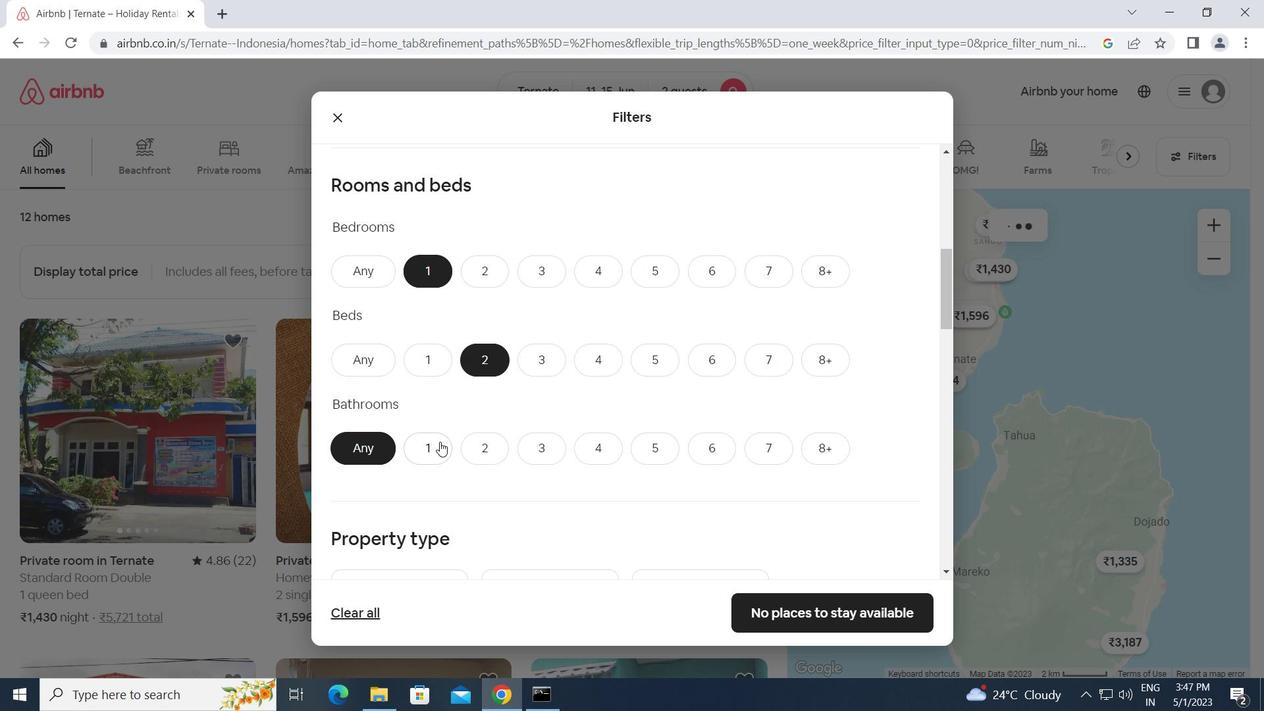 
Action: Mouse moved to (478, 517)
Screenshot: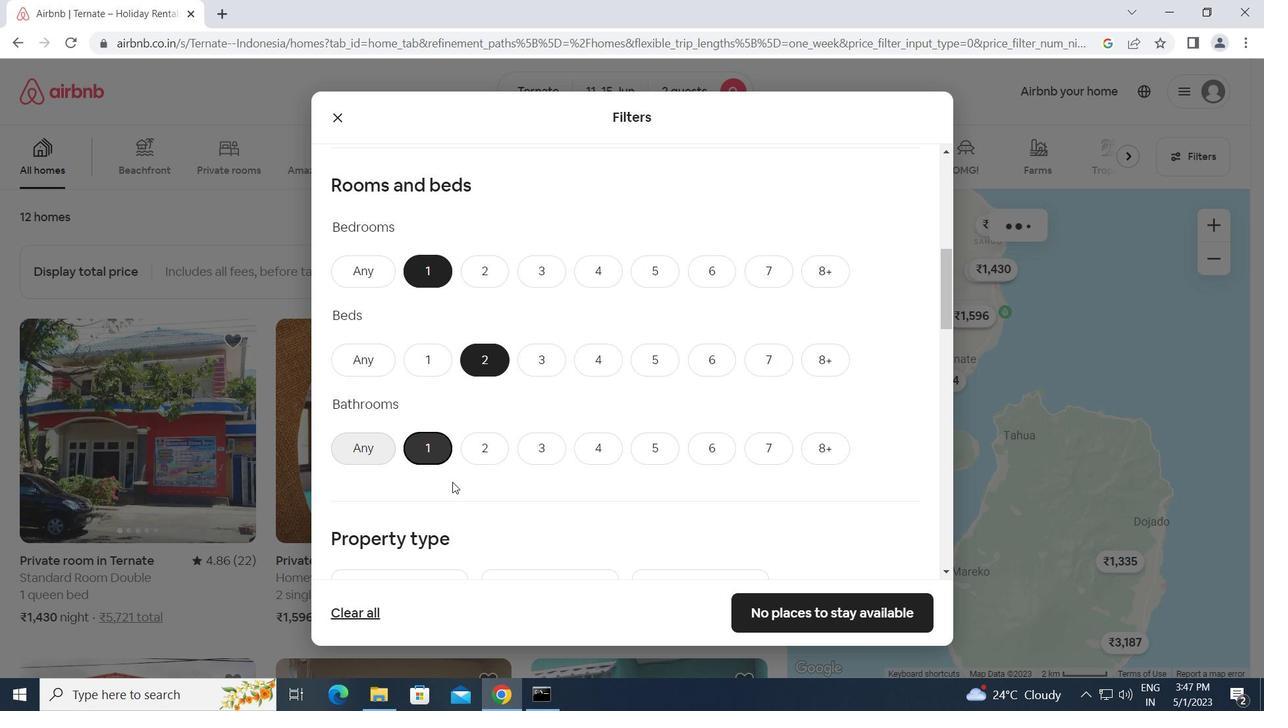 
Action: Mouse scrolled (478, 516) with delta (0, 0)
Screenshot: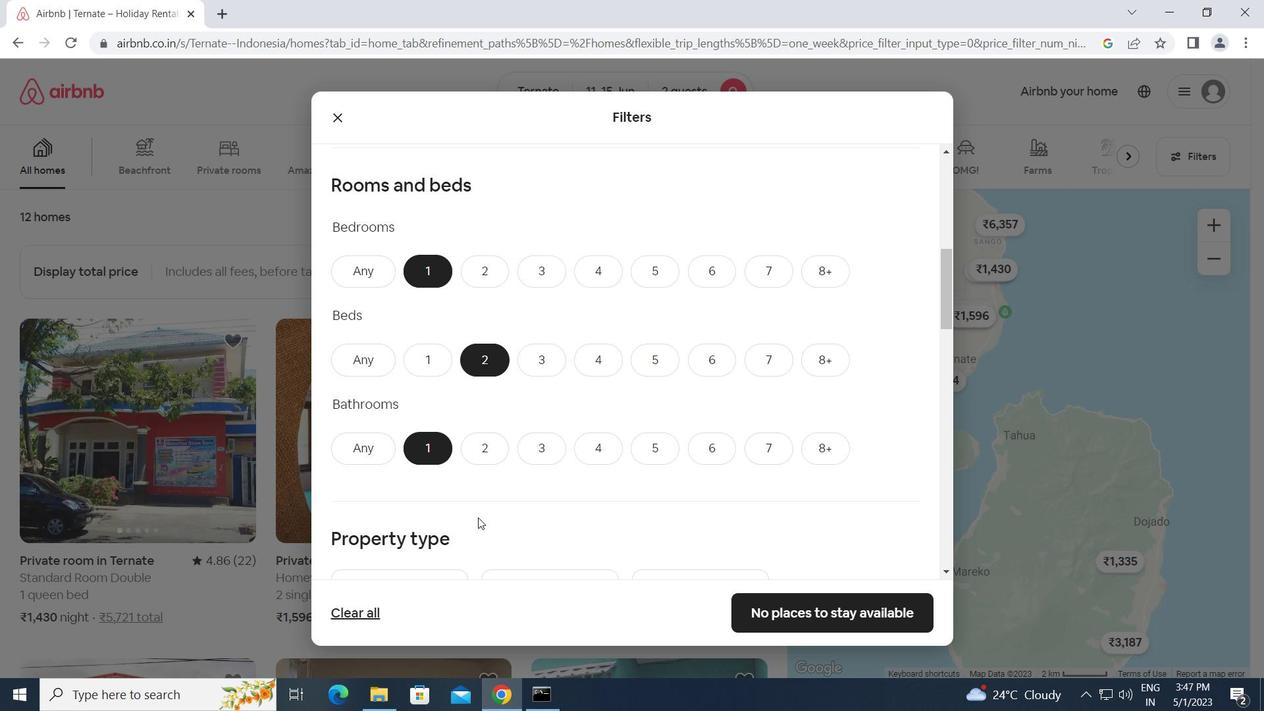 
Action: Mouse scrolled (478, 516) with delta (0, 0)
Screenshot: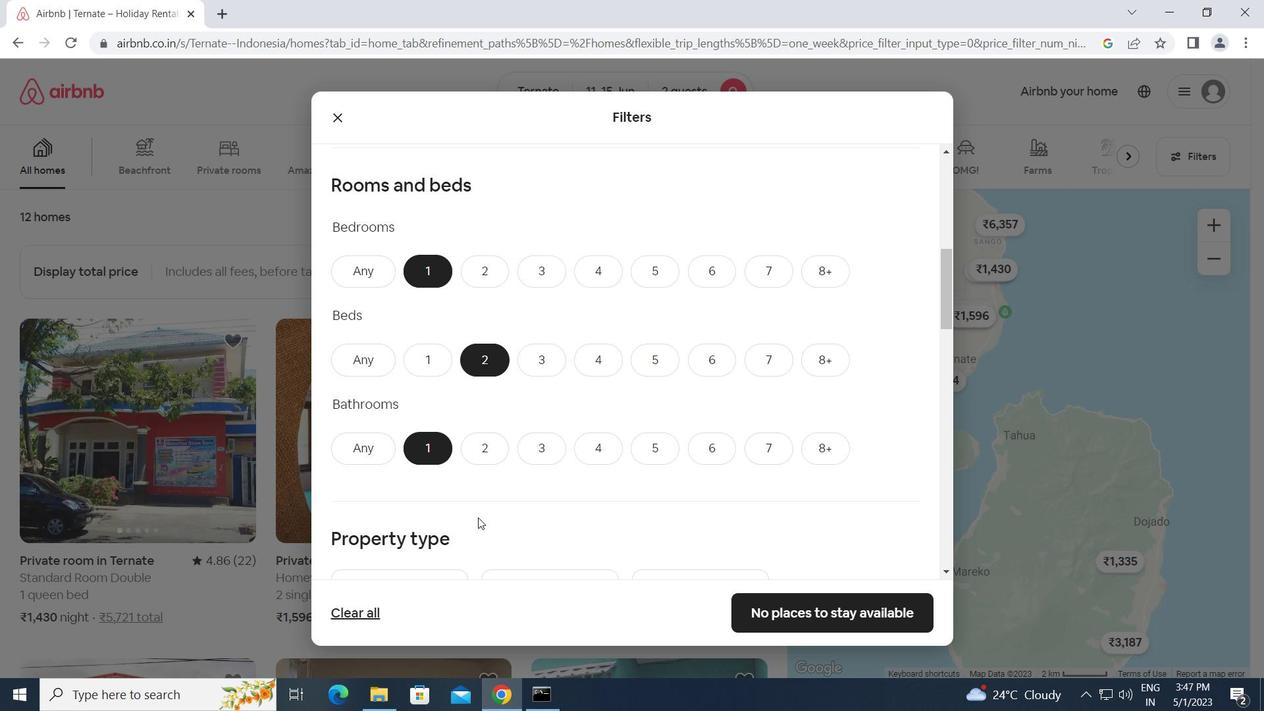 
Action: Mouse moved to (418, 466)
Screenshot: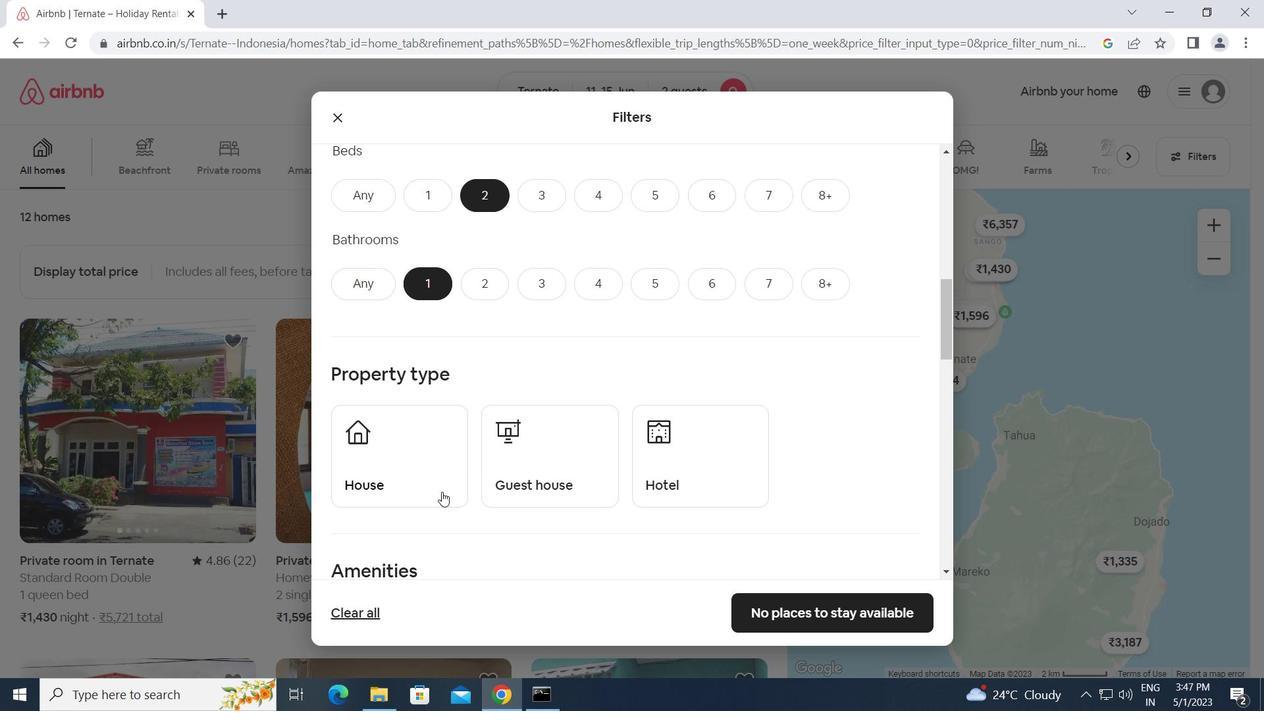 
Action: Mouse pressed left at (418, 466)
Screenshot: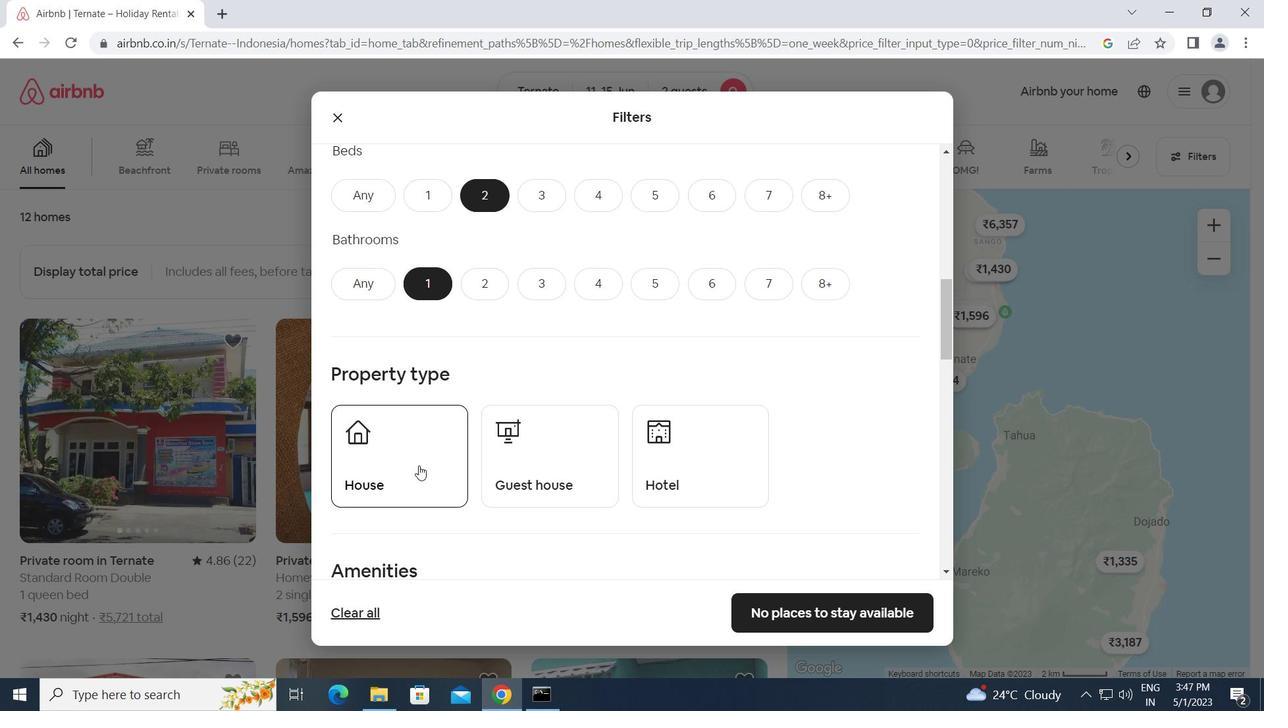 
Action: Mouse moved to (567, 462)
Screenshot: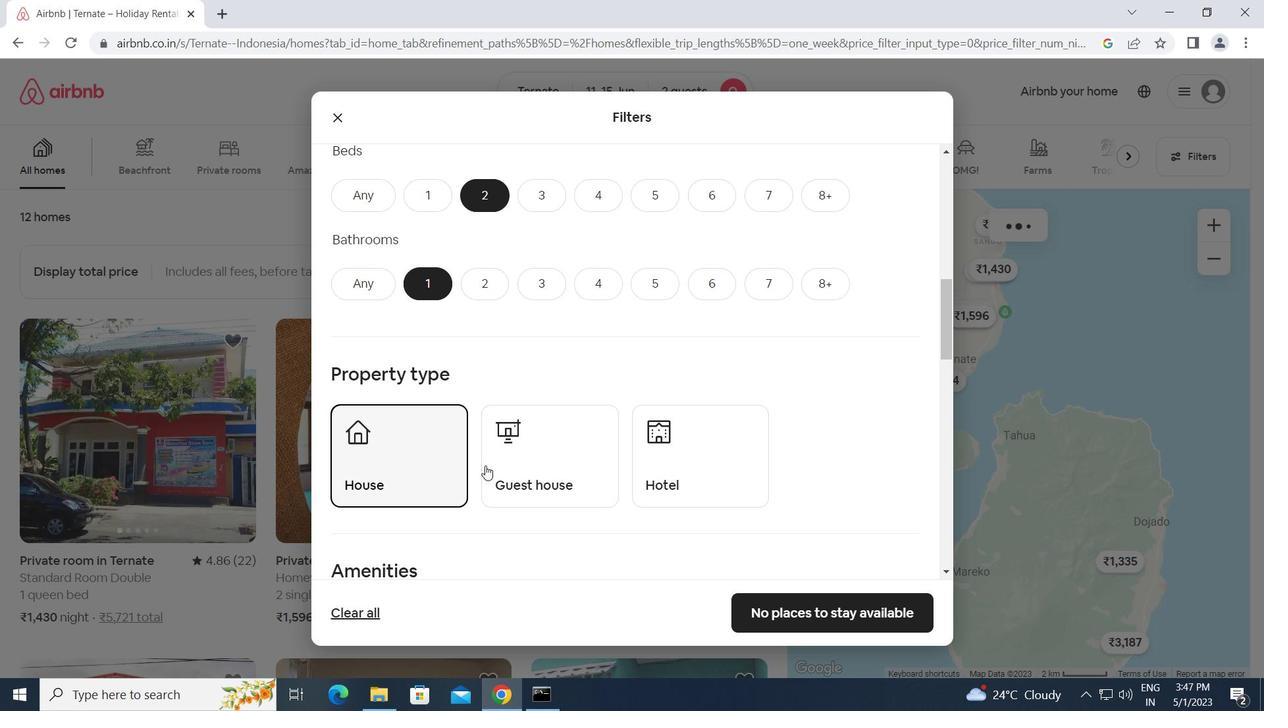 
Action: Mouse pressed left at (567, 462)
Screenshot: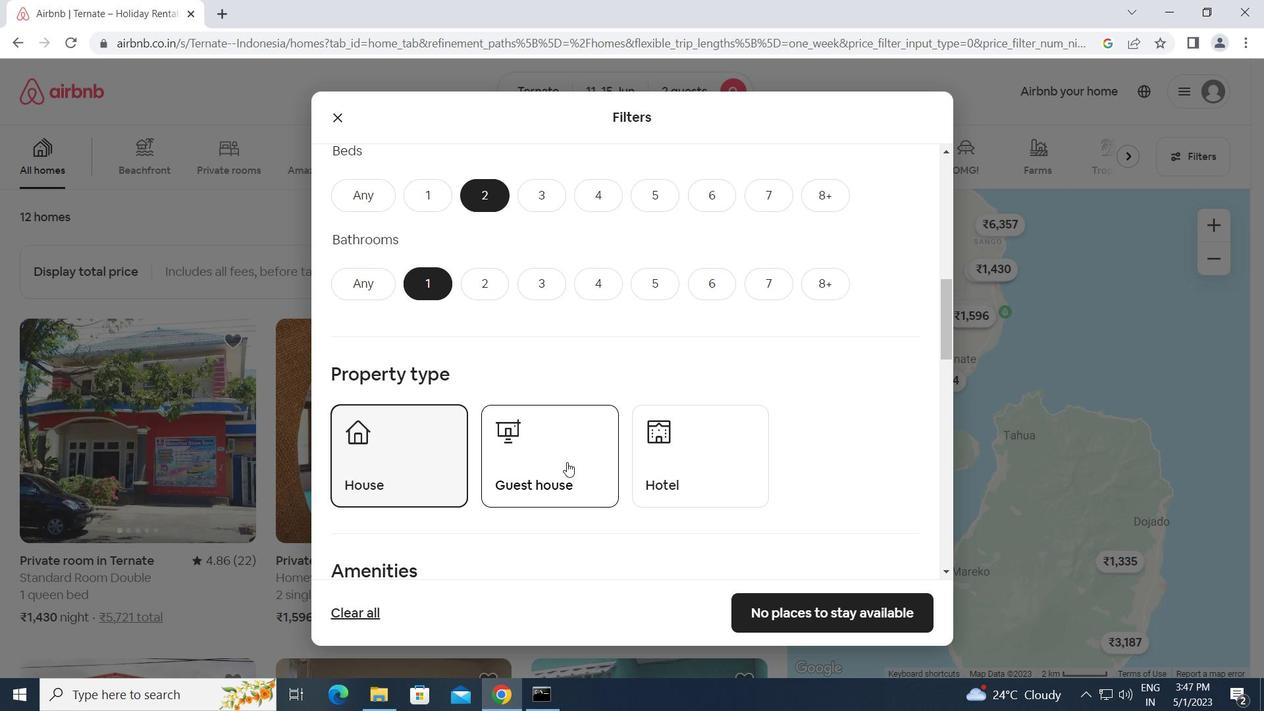 
Action: Mouse moved to (671, 462)
Screenshot: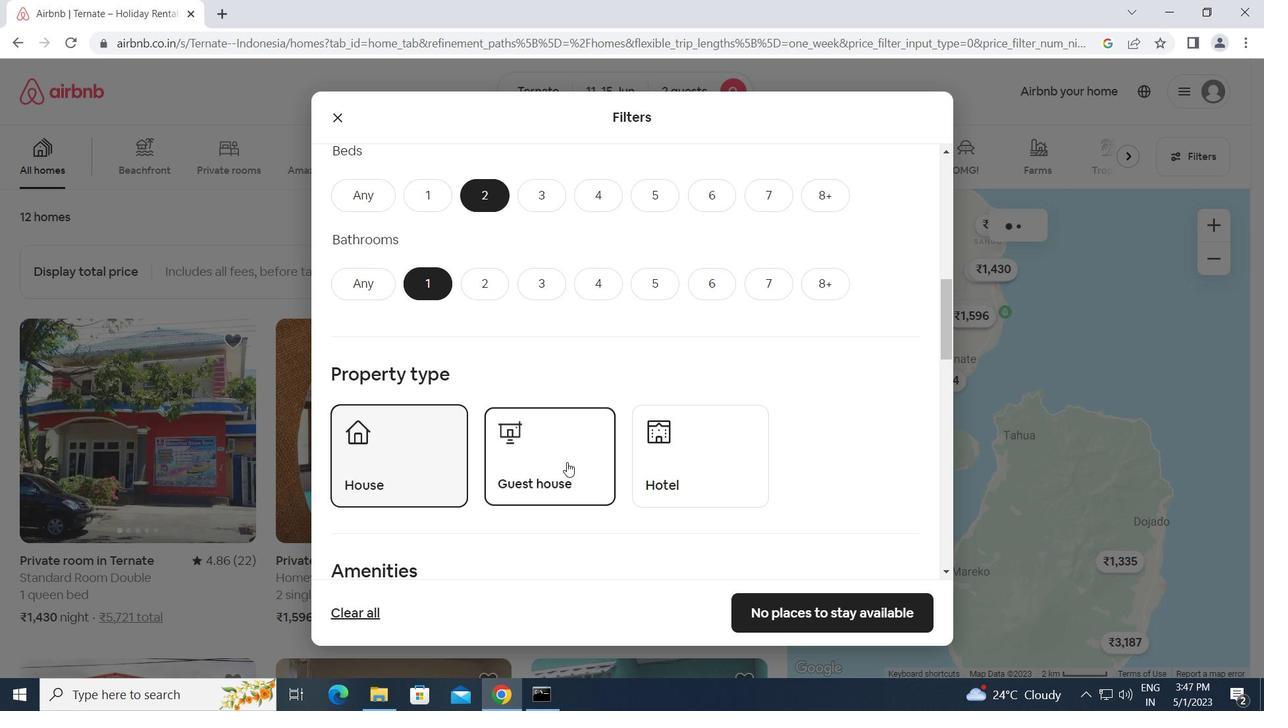 
Action: Mouse pressed left at (671, 462)
Screenshot: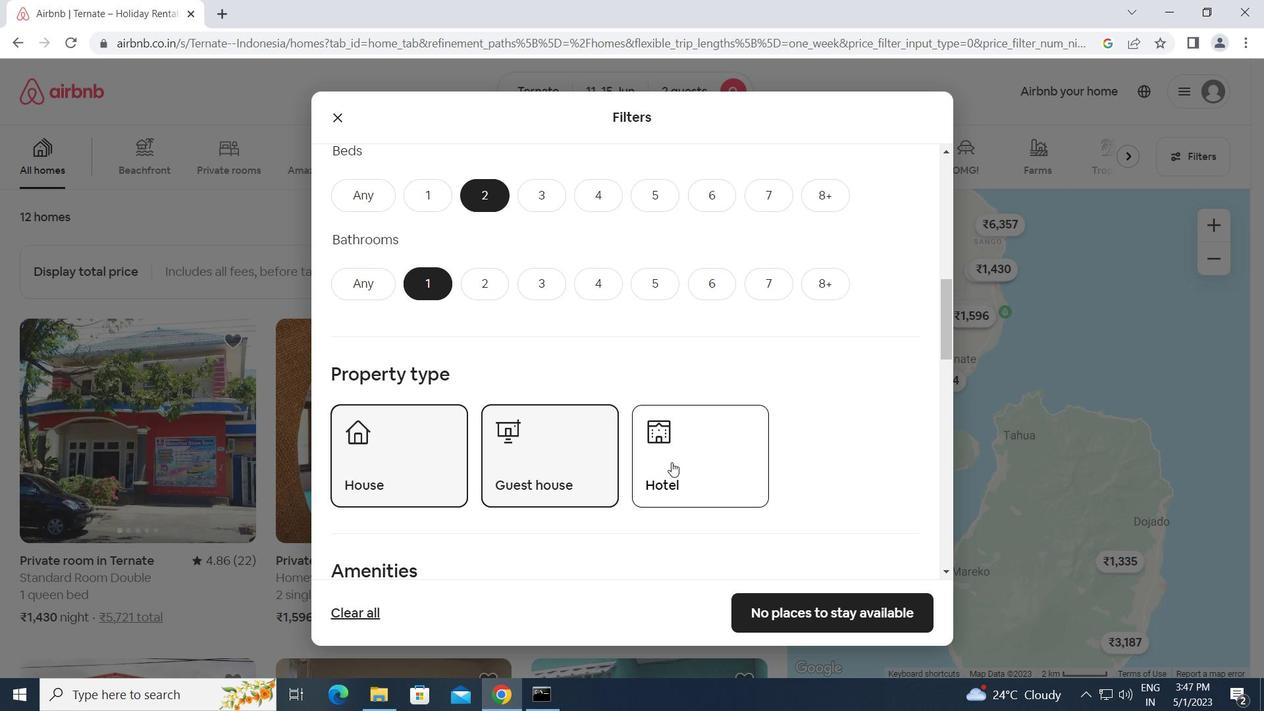 
Action: Mouse moved to (590, 497)
Screenshot: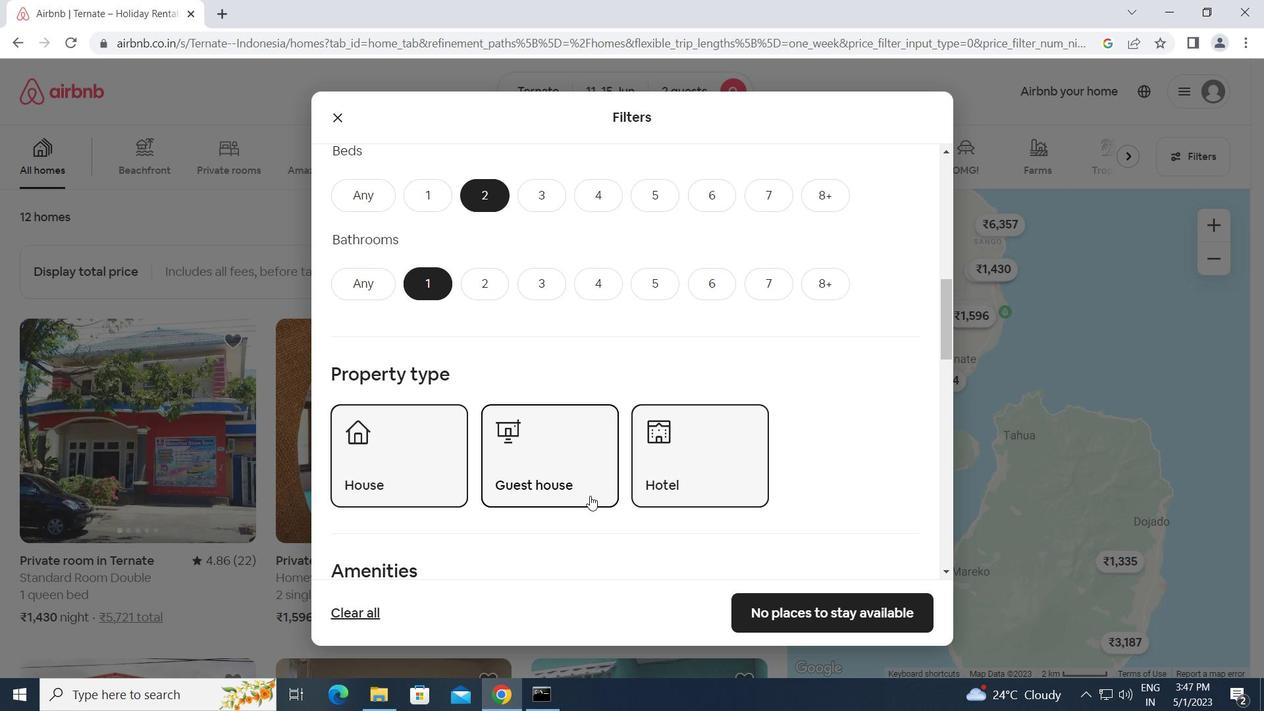 
Action: Mouse scrolled (590, 496) with delta (0, 0)
Screenshot: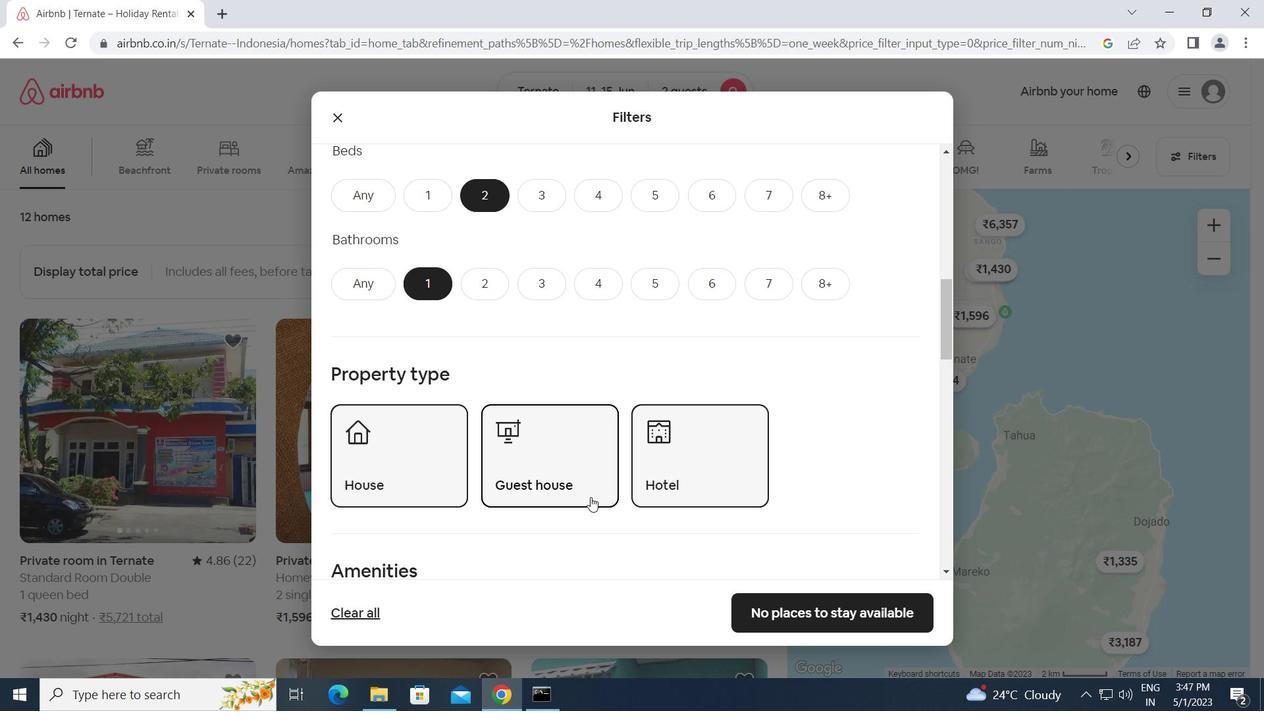 
Action: Mouse scrolled (590, 496) with delta (0, 0)
Screenshot: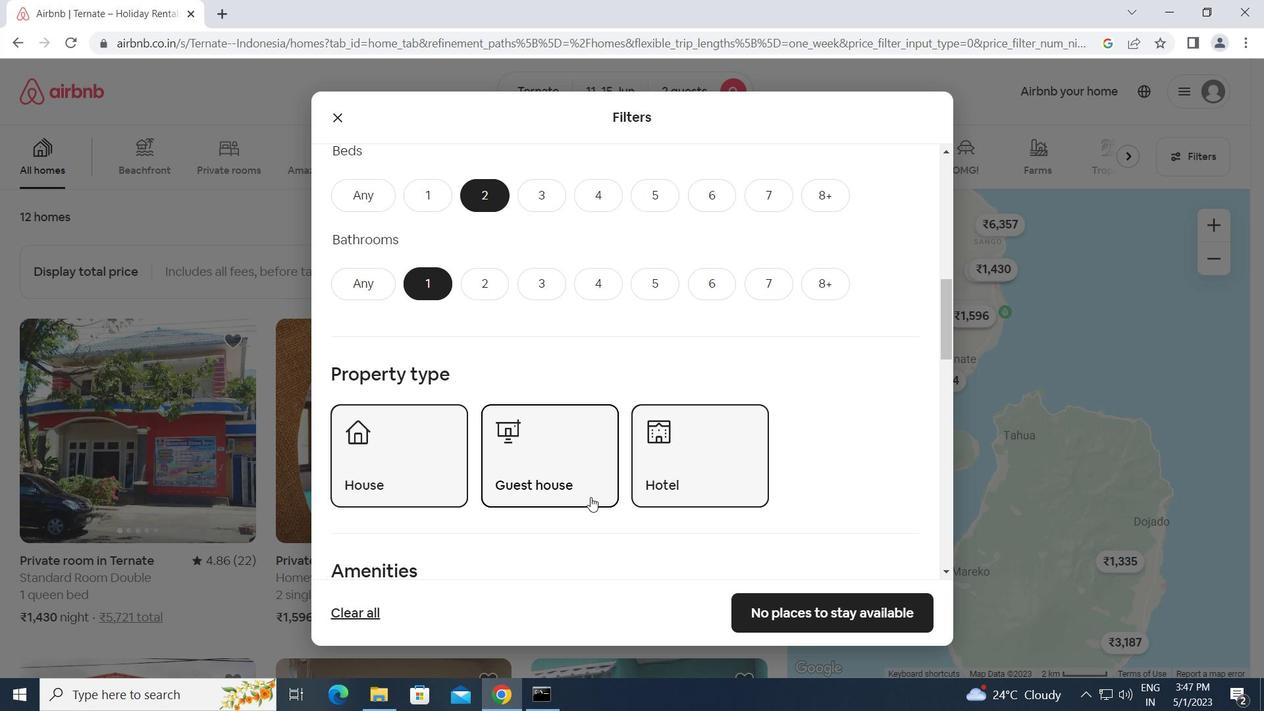 
Action: Mouse scrolled (590, 496) with delta (0, 0)
Screenshot: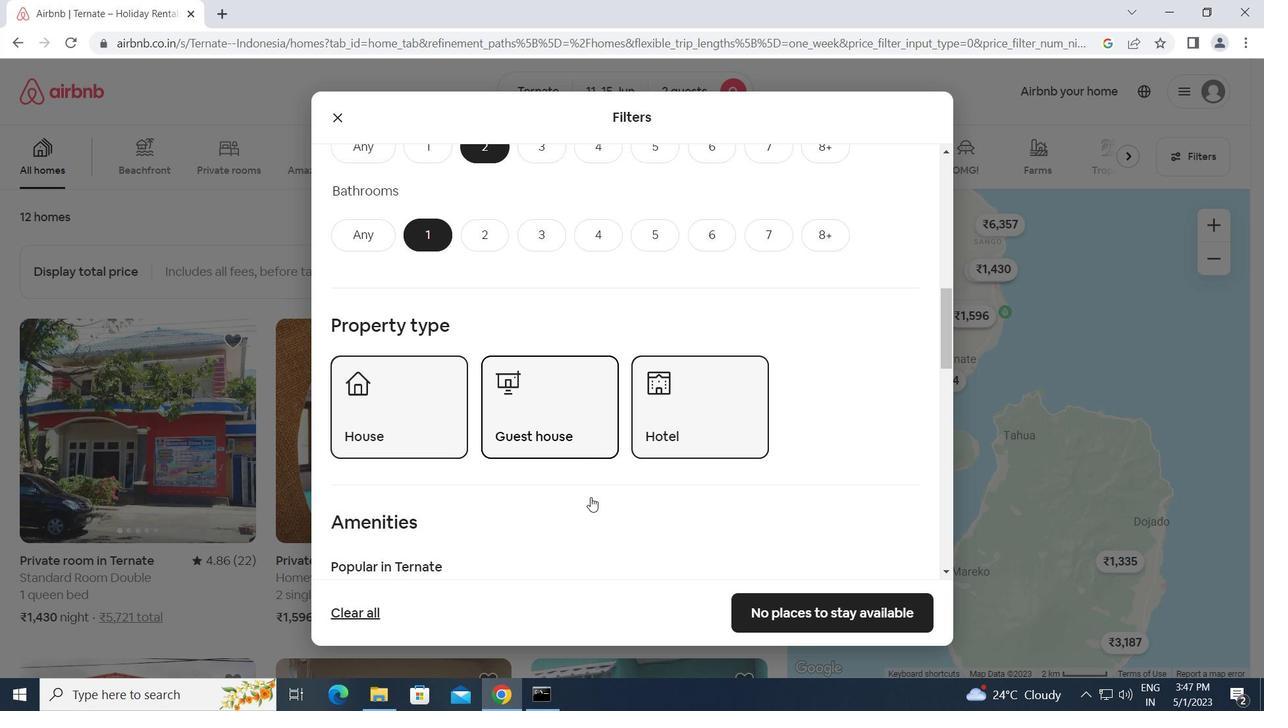 
Action: Mouse scrolled (590, 496) with delta (0, 0)
Screenshot: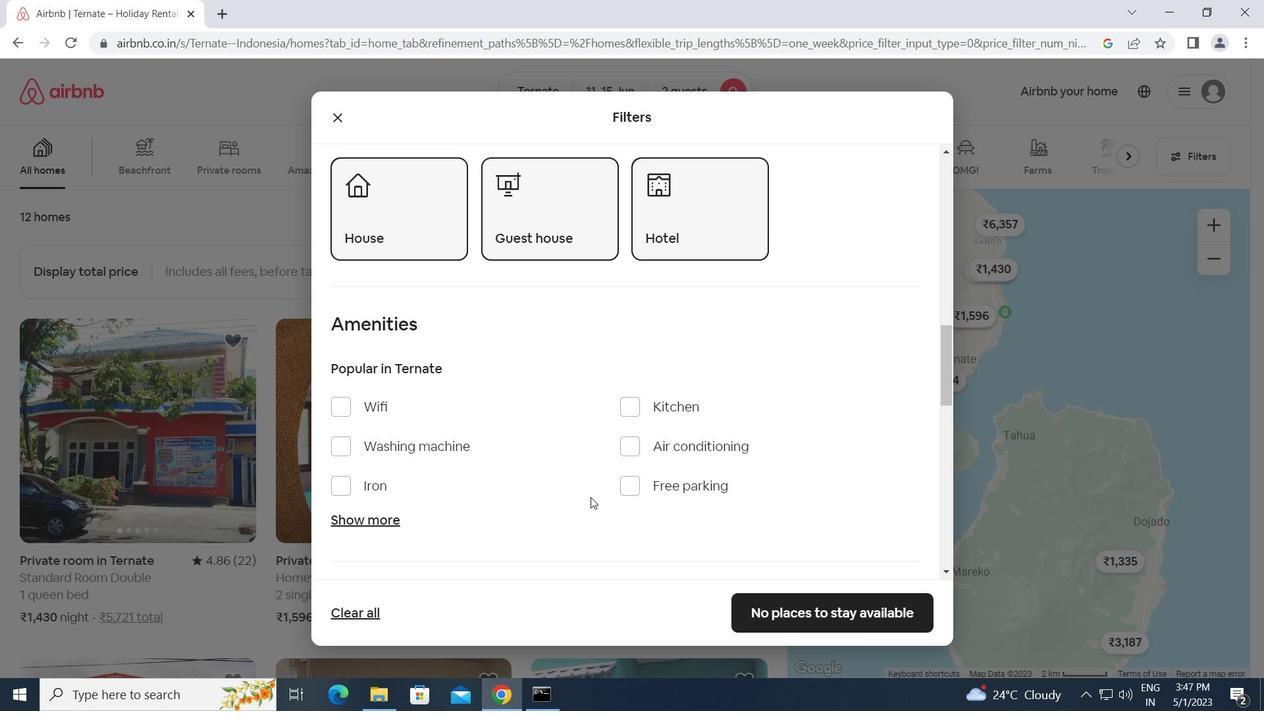
Action: Mouse scrolled (590, 496) with delta (0, 0)
Screenshot: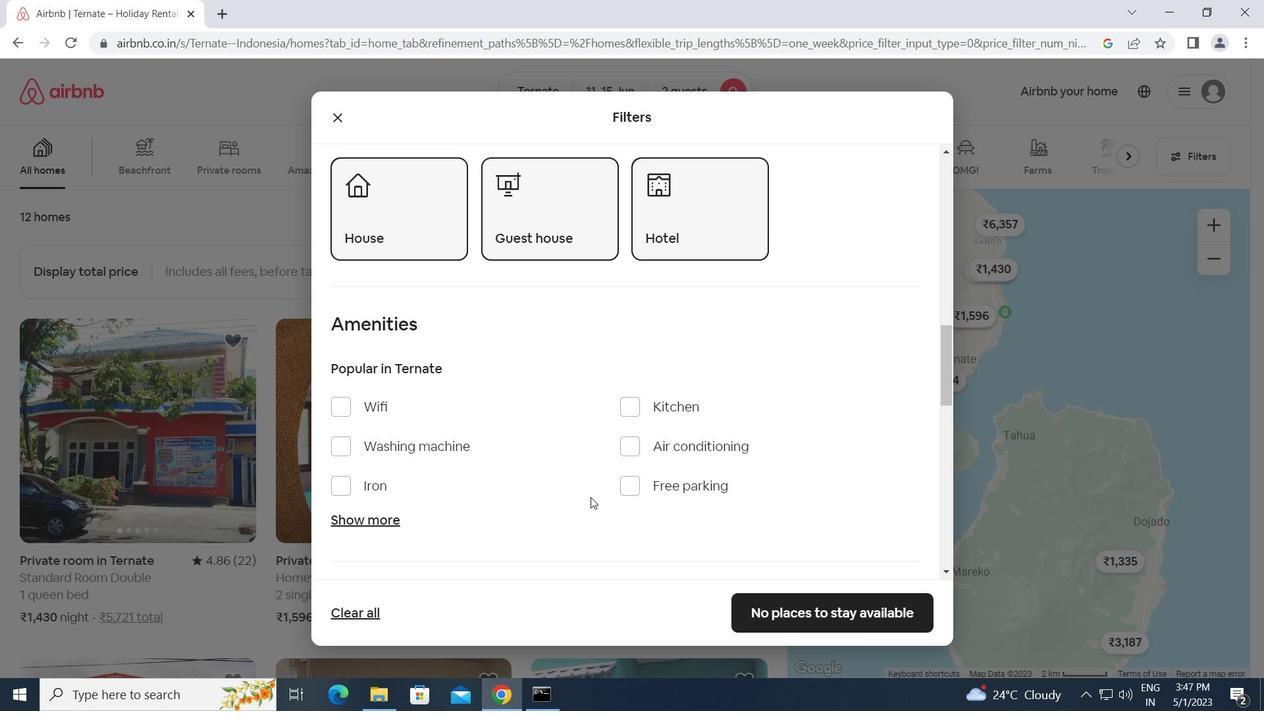 
Action: Mouse moved to (723, 474)
Screenshot: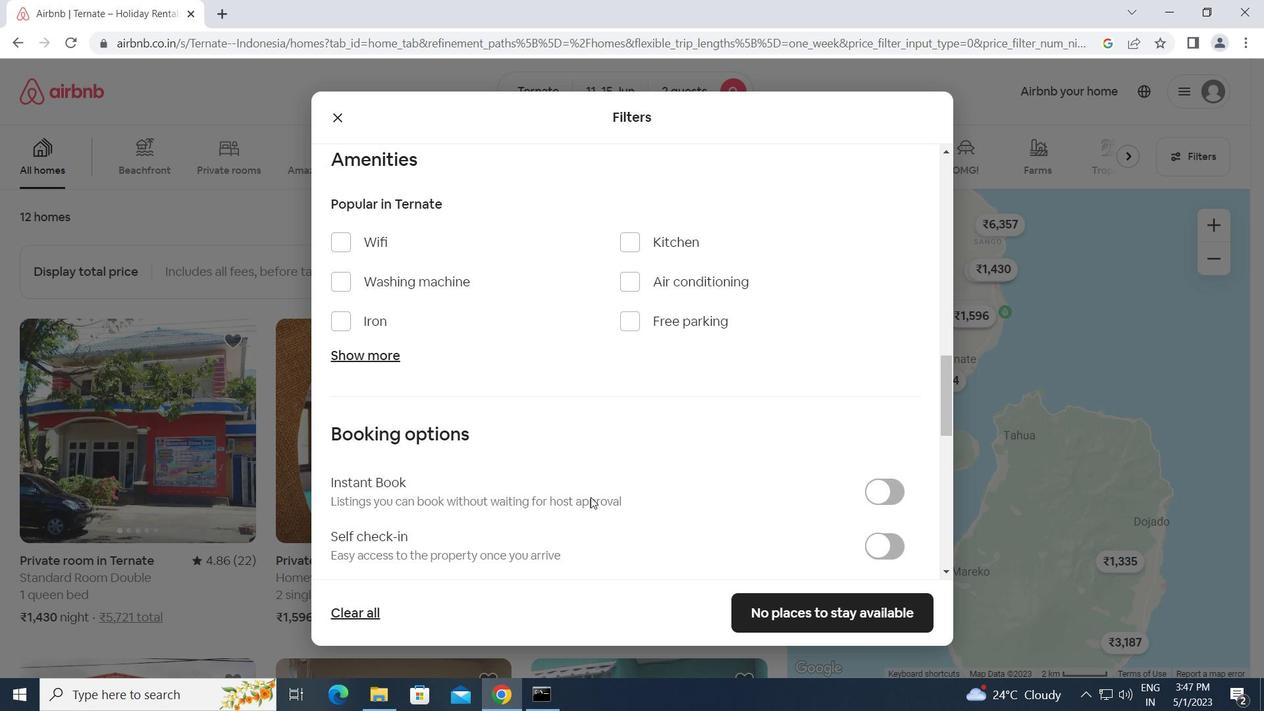 
Action: Mouse scrolled (723, 474) with delta (0, 0)
Screenshot: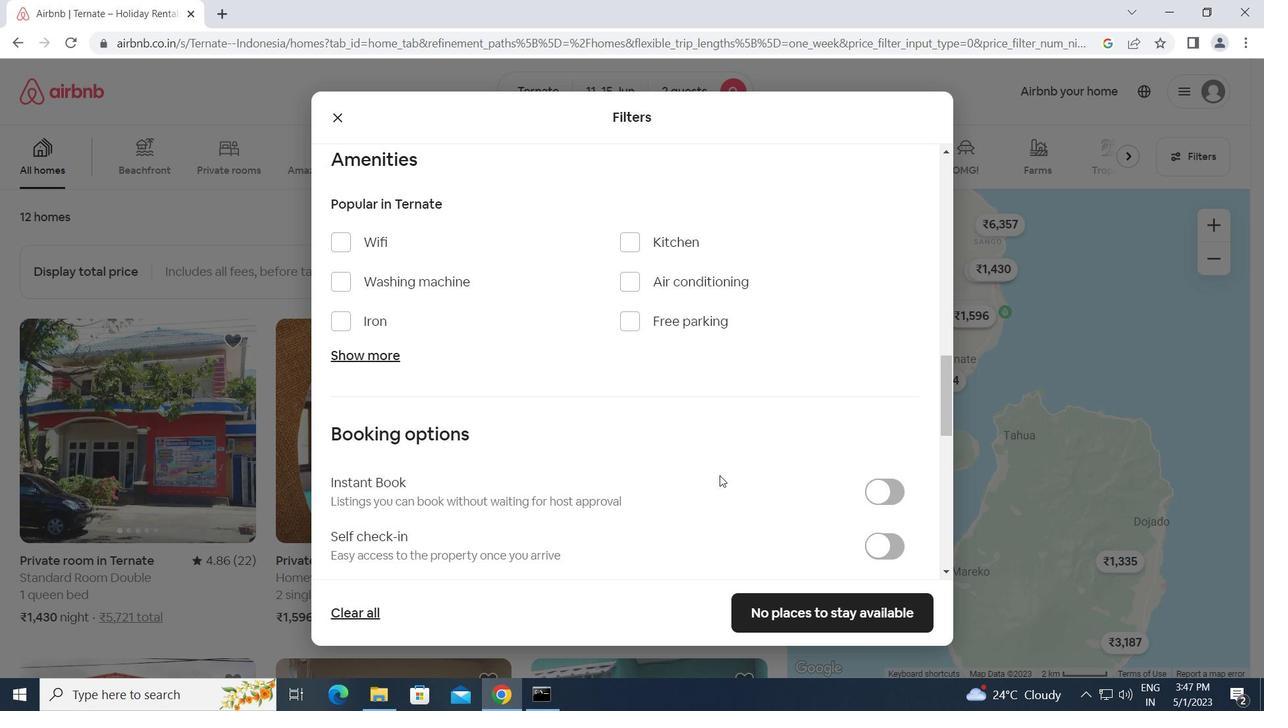 
Action: Mouse scrolled (723, 474) with delta (0, 0)
Screenshot: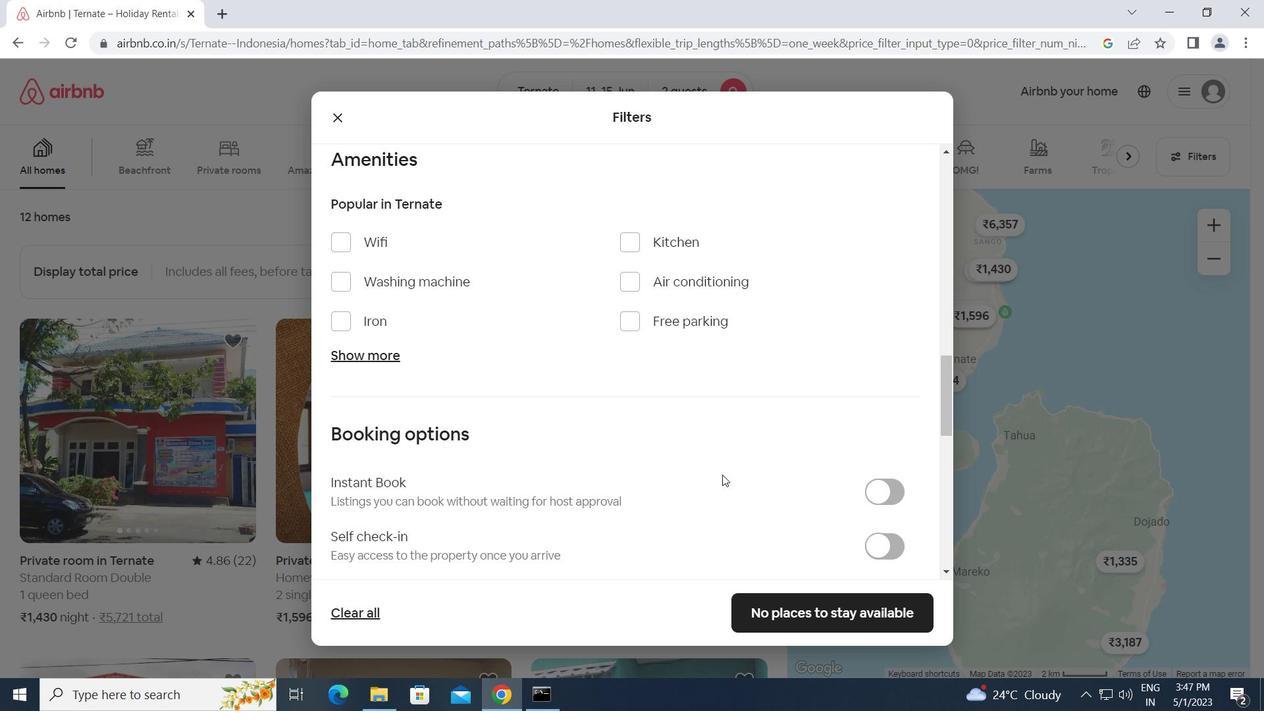 
Action: Mouse moved to (887, 386)
Screenshot: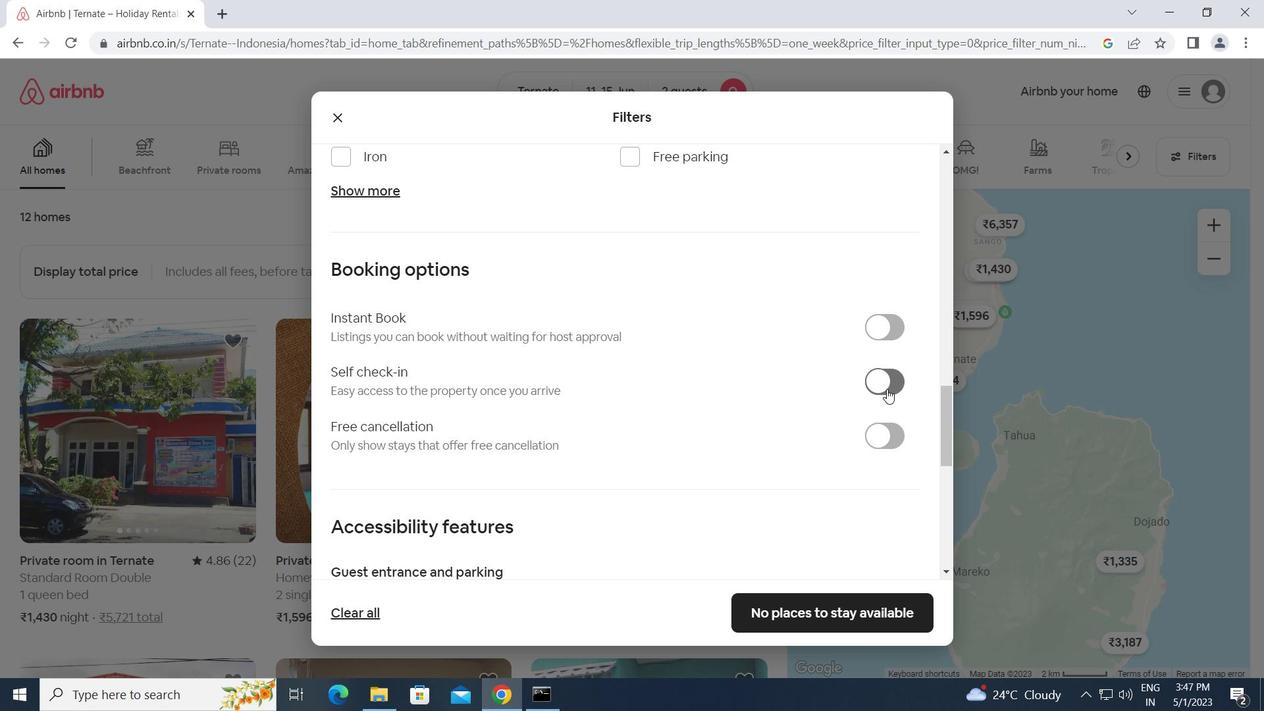 
Action: Mouse pressed left at (887, 386)
Screenshot: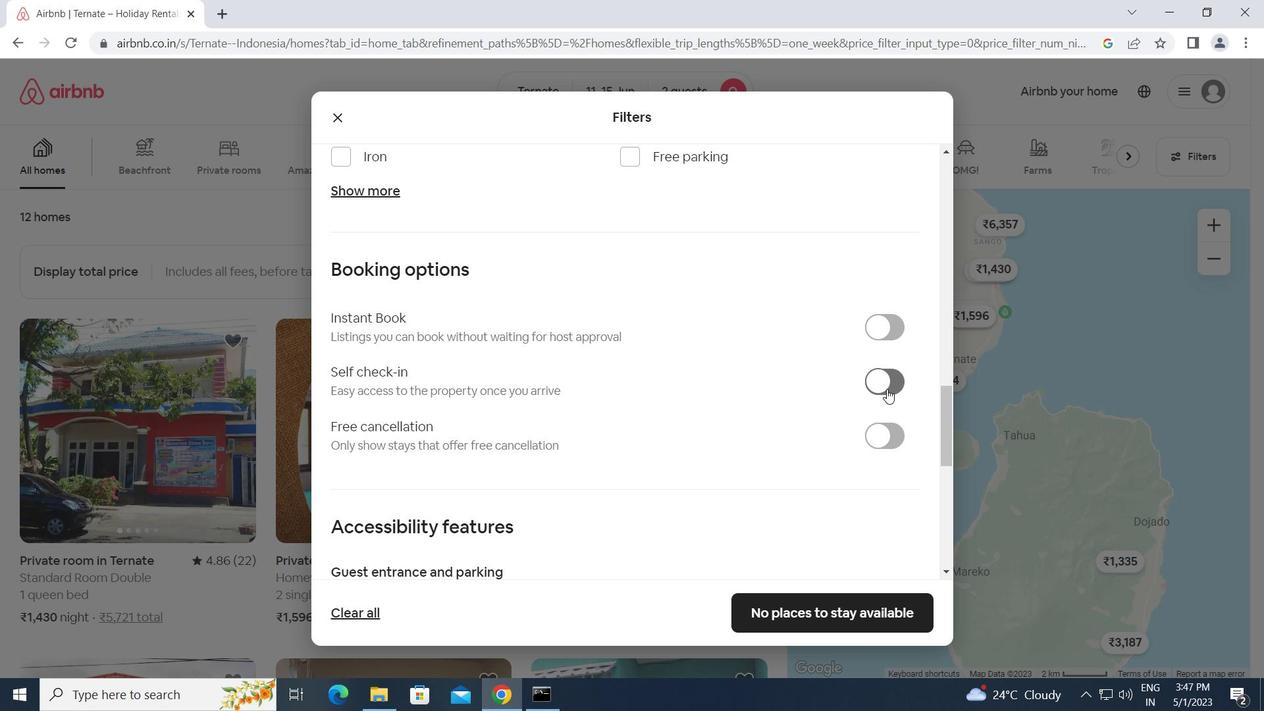 
Action: Mouse moved to (356, 493)
Screenshot: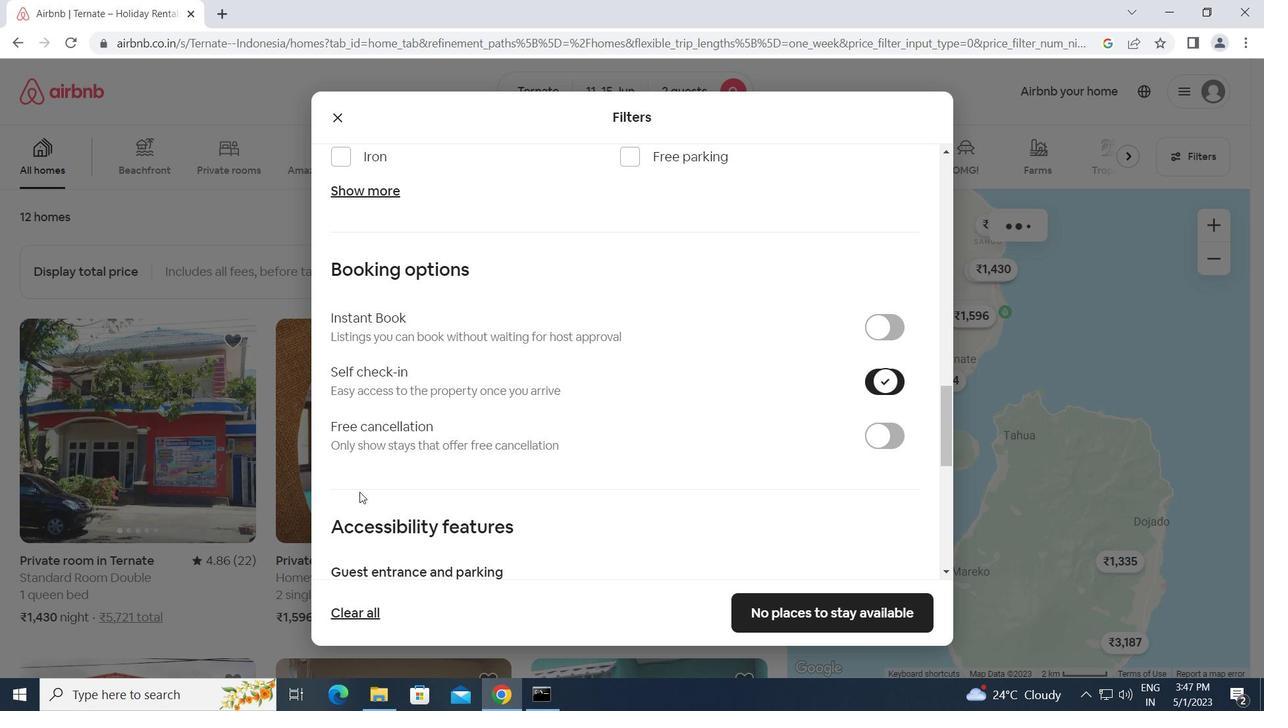 
Action: Mouse scrolled (356, 493) with delta (0, 0)
Screenshot: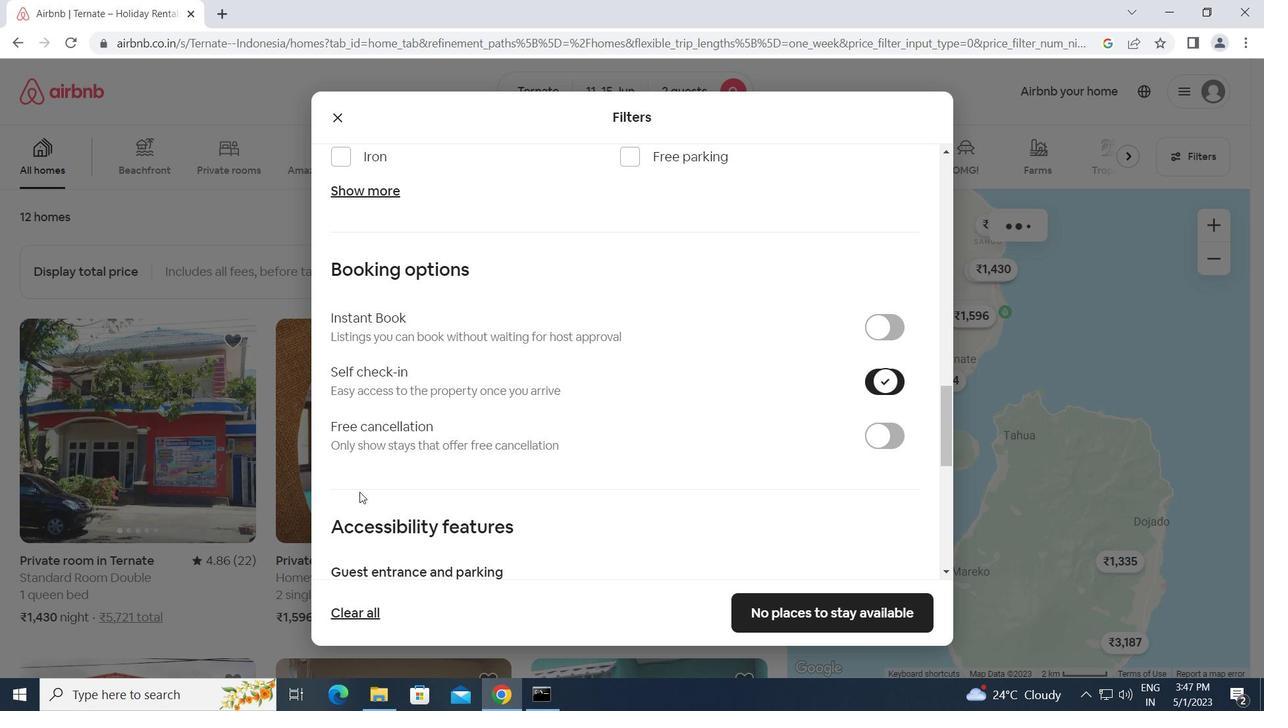 
Action: Mouse scrolled (356, 493) with delta (0, 0)
Screenshot: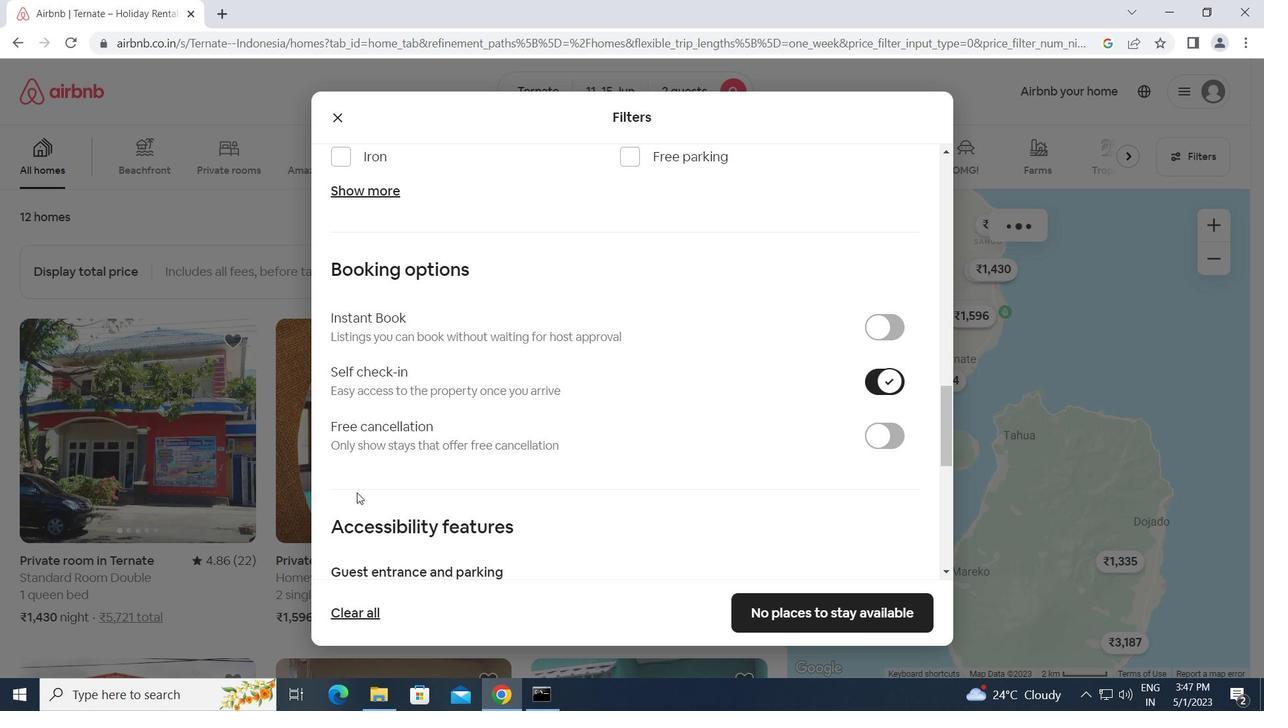 
Action: Mouse scrolled (356, 493) with delta (0, 0)
Screenshot: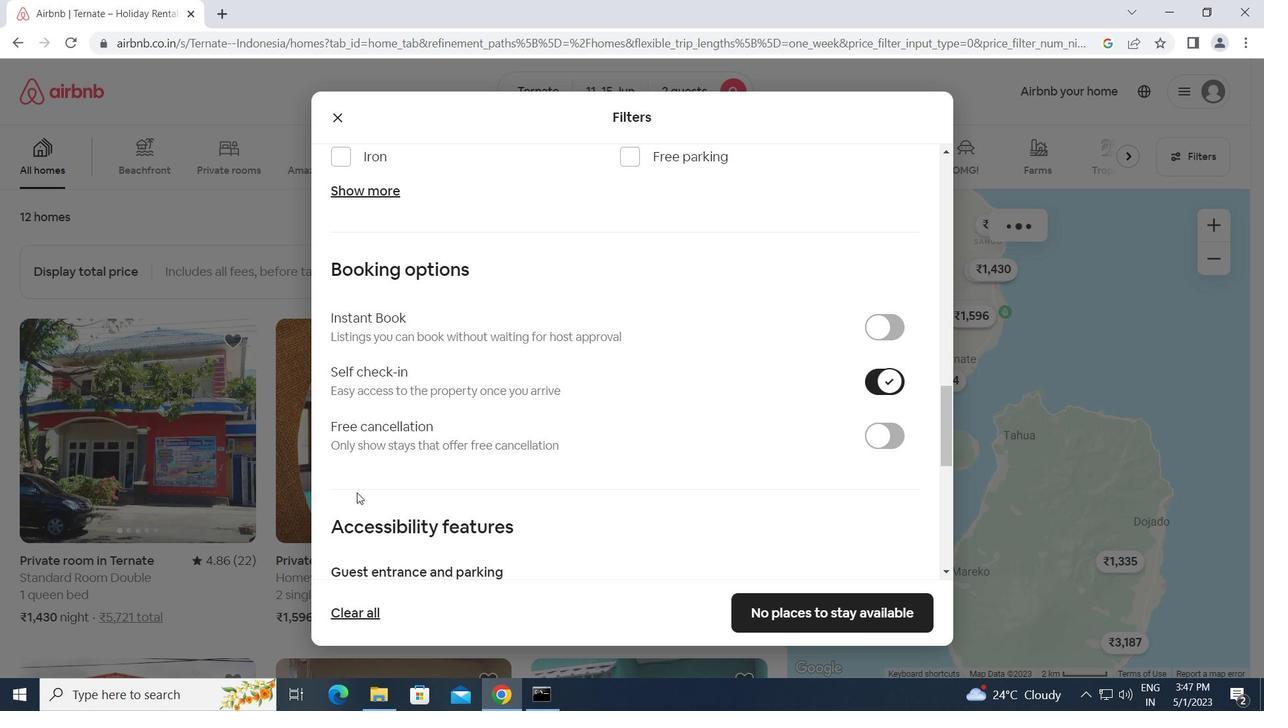 
Action: Mouse scrolled (356, 493) with delta (0, 0)
Screenshot: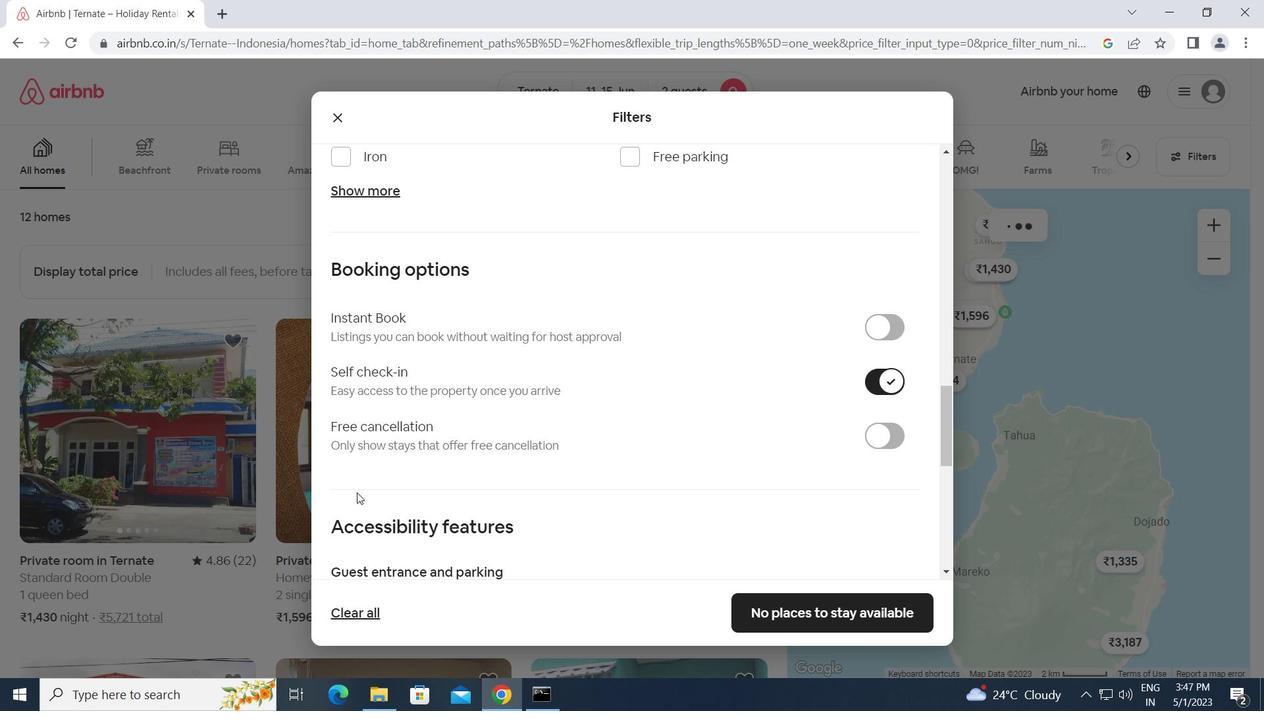 
Action: Mouse moved to (356, 494)
Screenshot: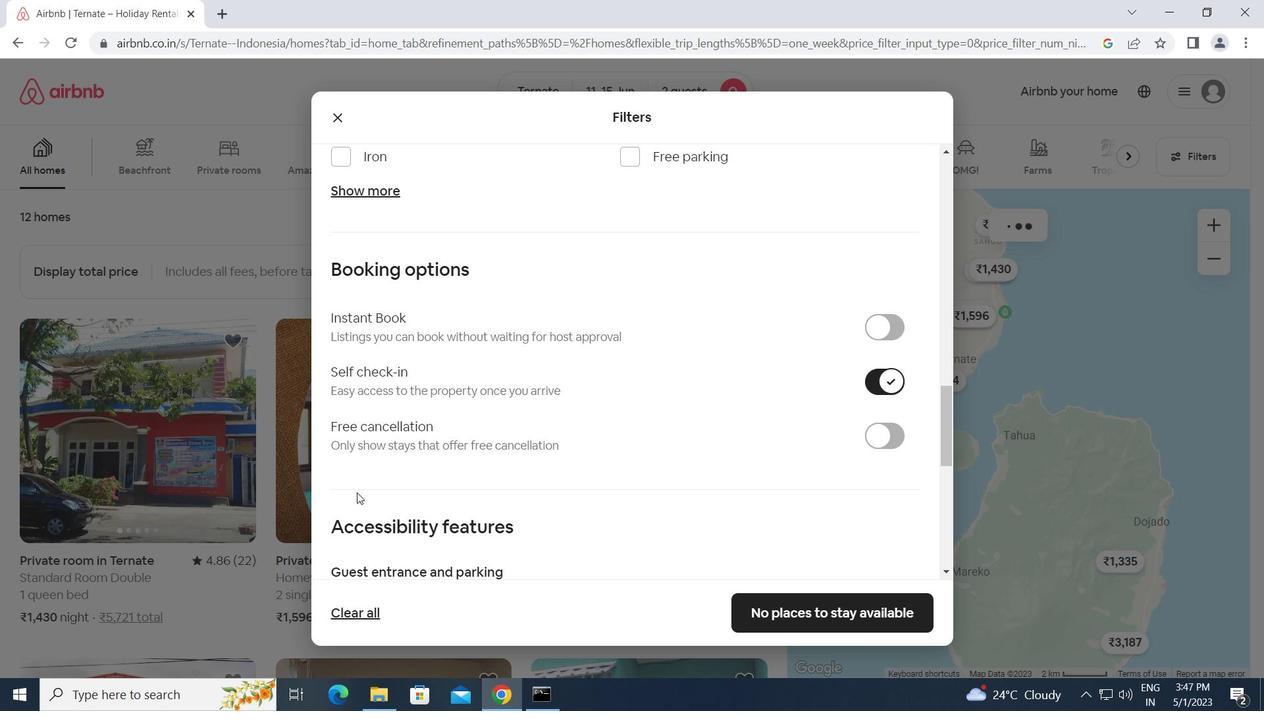 
Action: Mouse scrolled (356, 493) with delta (0, 0)
Screenshot: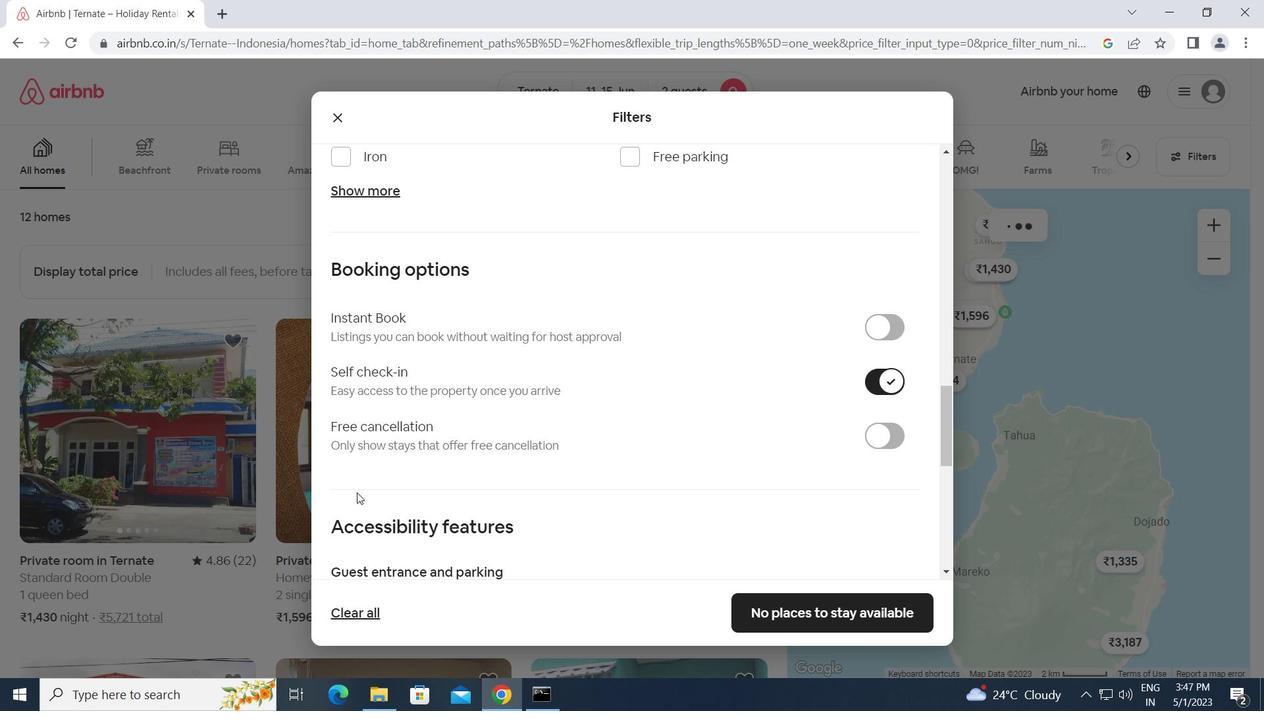
Action: Mouse moved to (356, 497)
Screenshot: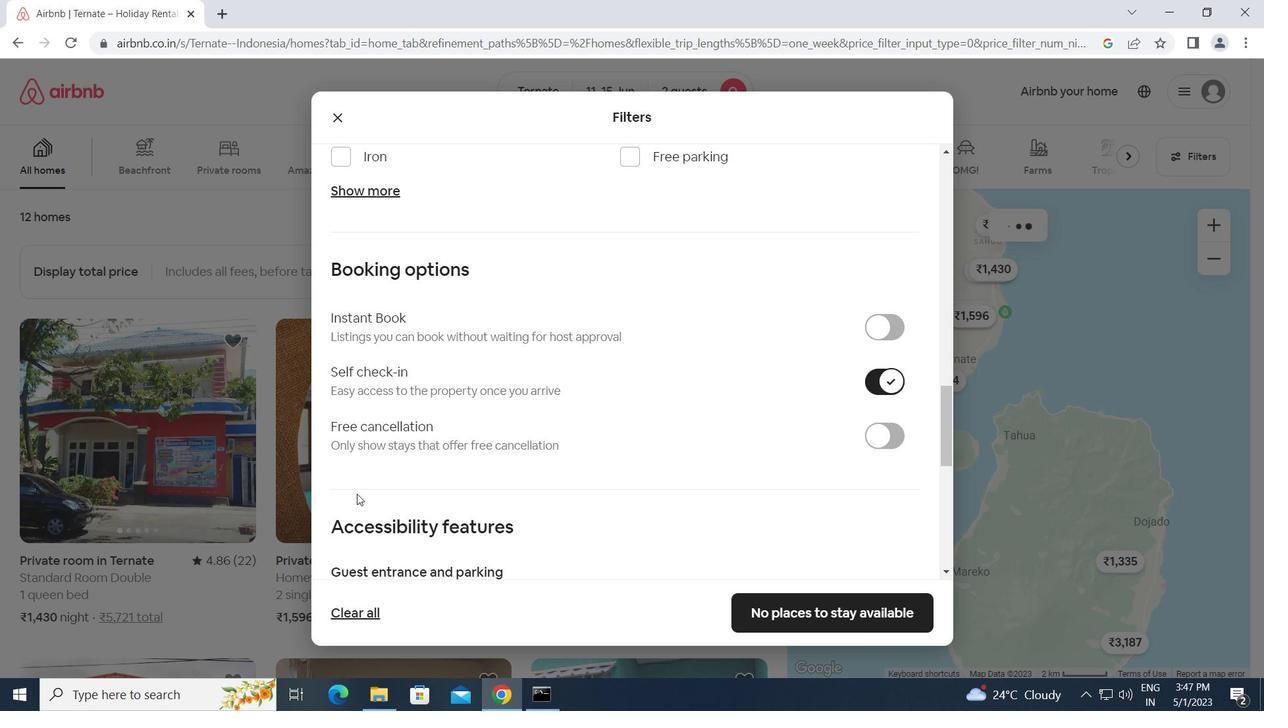 
Action: Mouse scrolled (356, 496) with delta (0, 0)
Screenshot: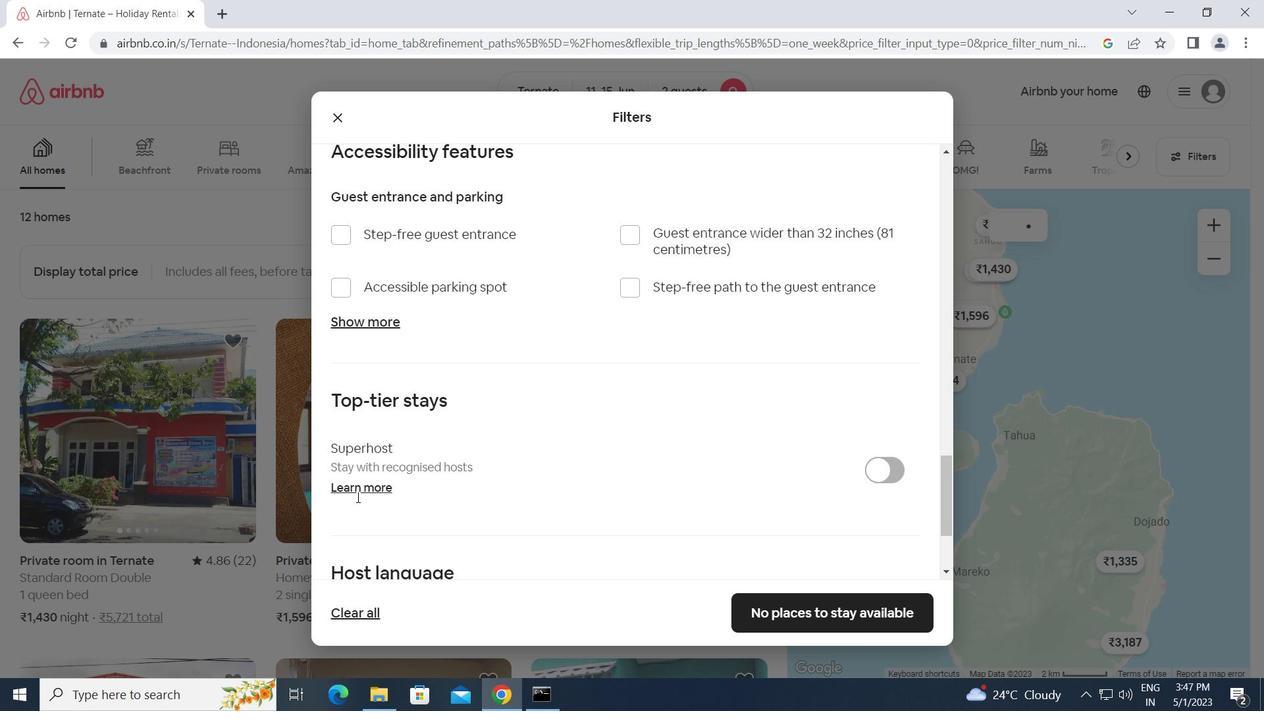 
Action: Mouse scrolled (356, 496) with delta (0, 0)
Screenshot: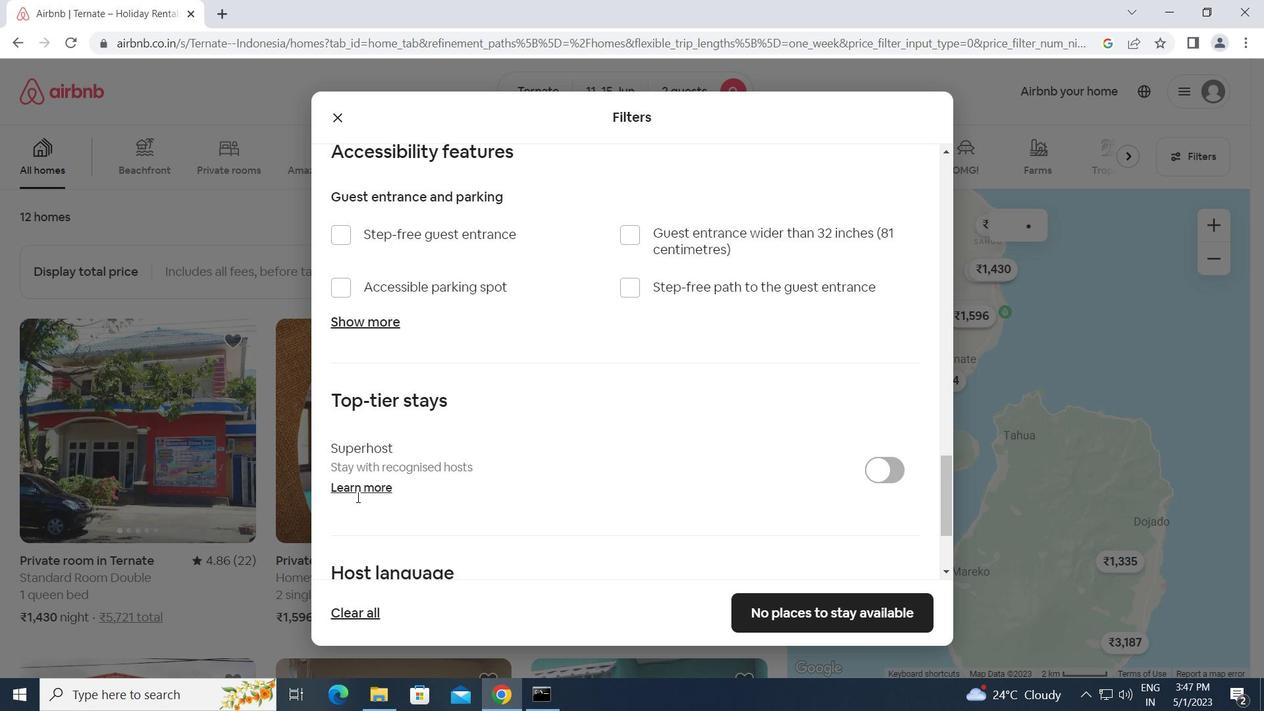 
Action: Mouse scrolled (356, 496) with delta (0, 0)
Screenshot: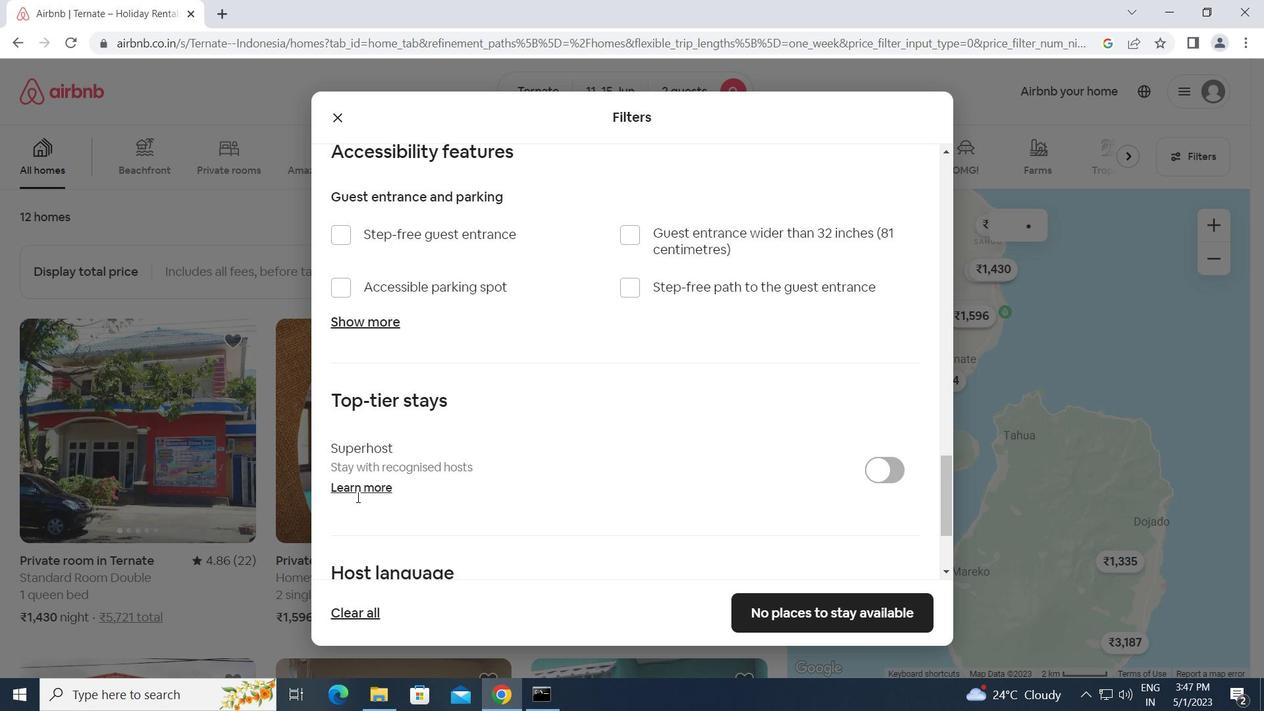 
Action: Mouse scrolled (356, 496) with delta (0, 0)
Screenshot: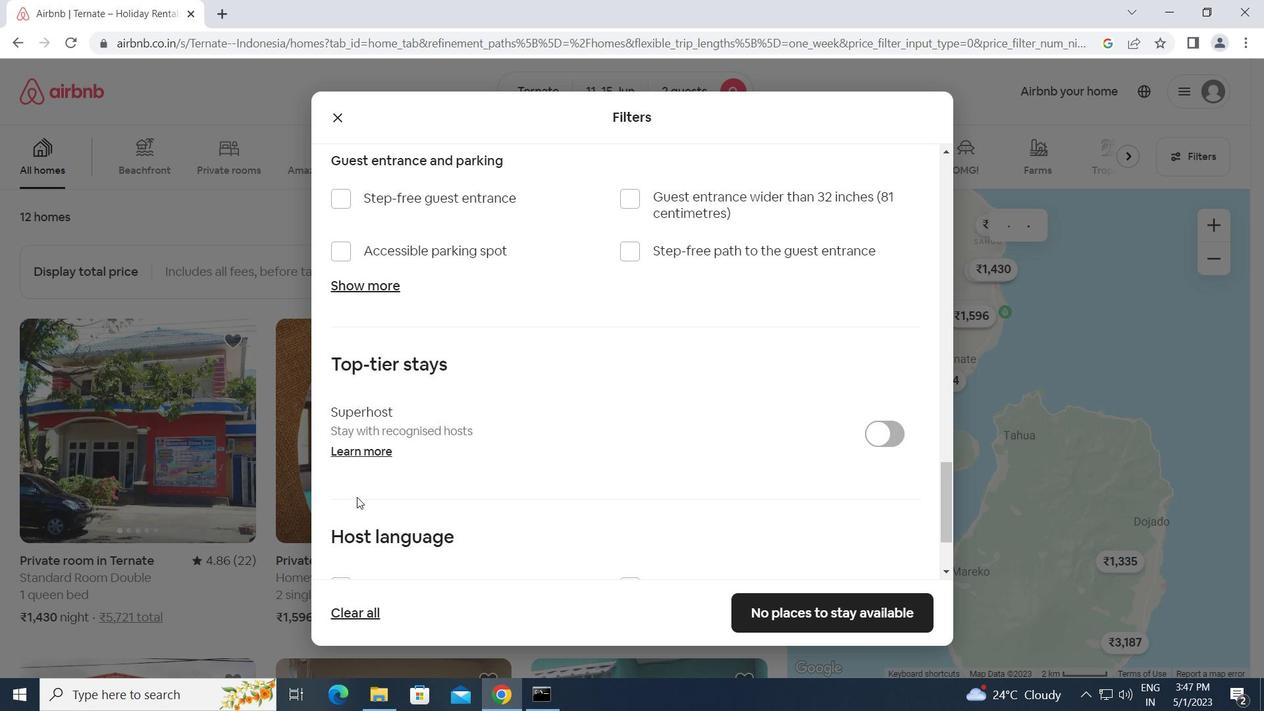 
Action: Mouse moved to (341, 461)
Screenshot: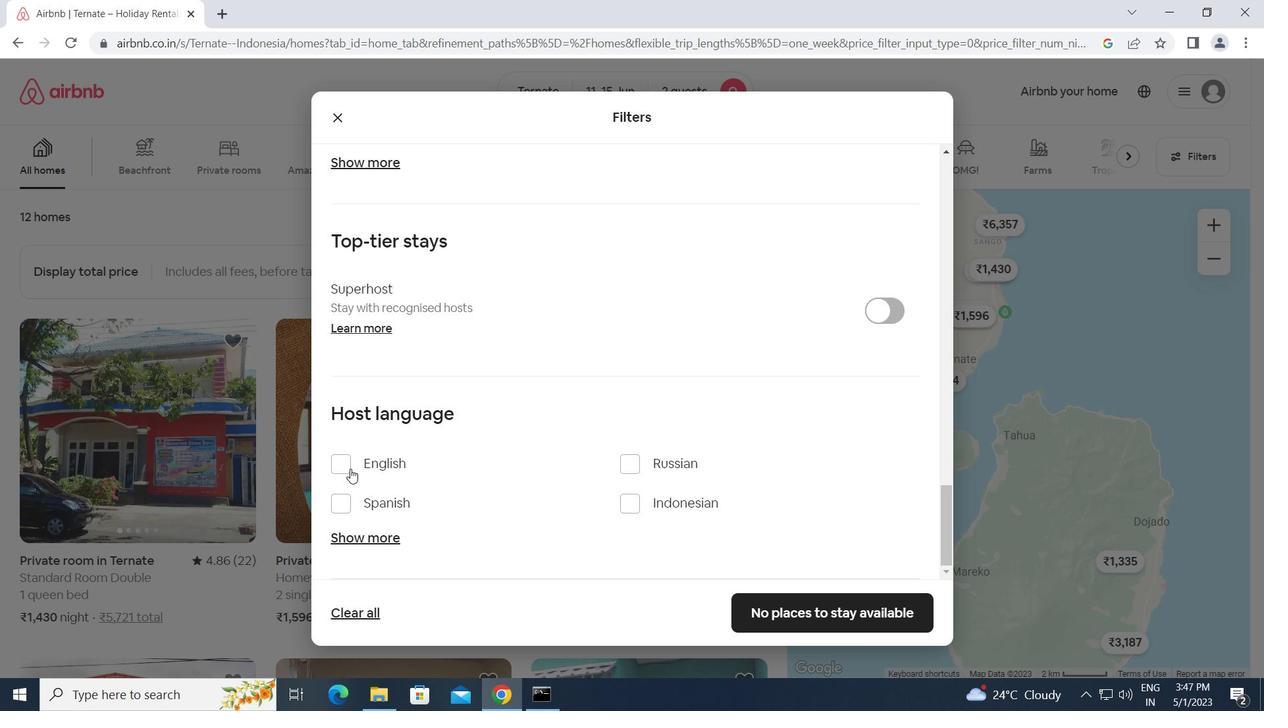 
Action: Mouse pressed left at (341, 461)
Screenshot: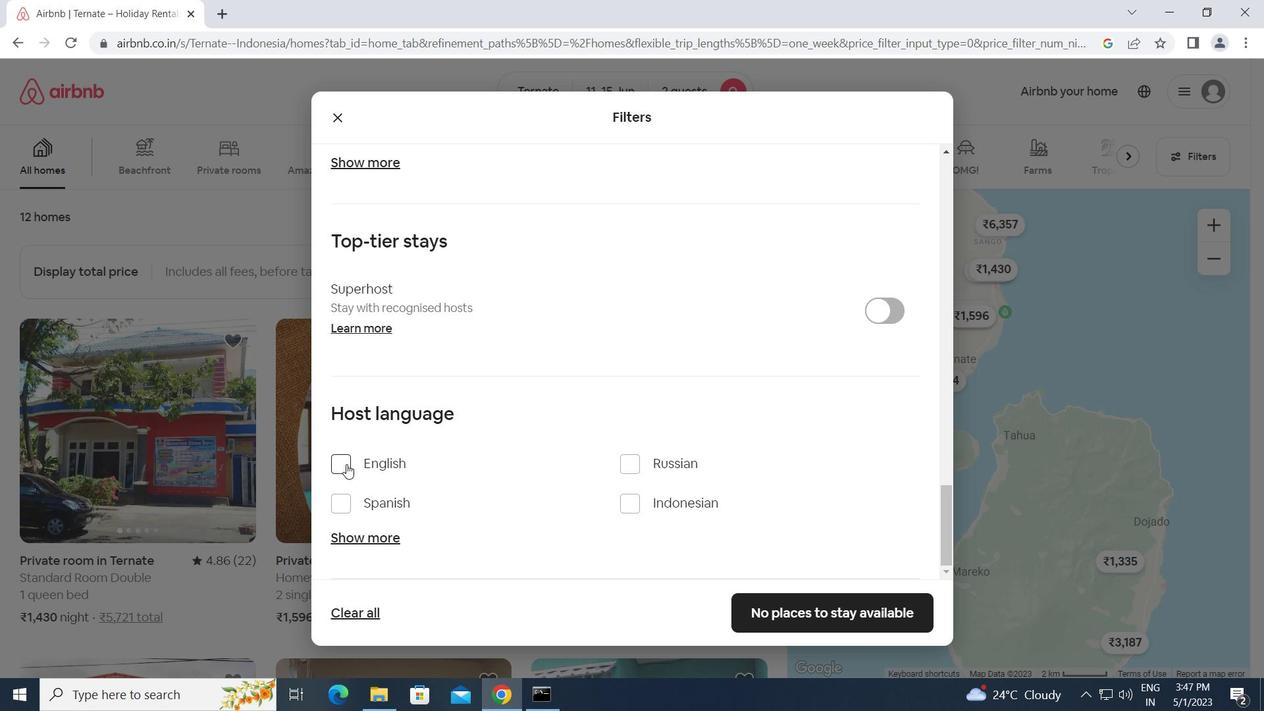 
Action: Mouse moved to (847, 601)
Screenshot: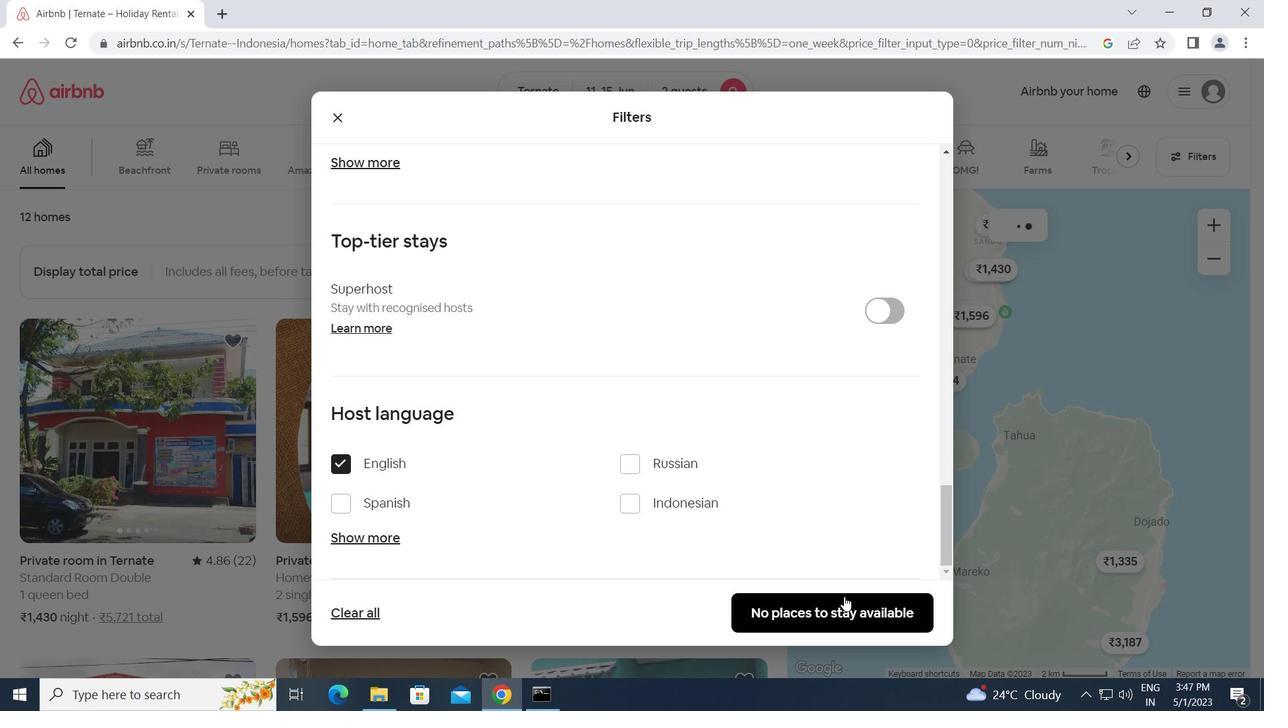 
Action: Mouse pressed left at (847, 601)
Screenshot: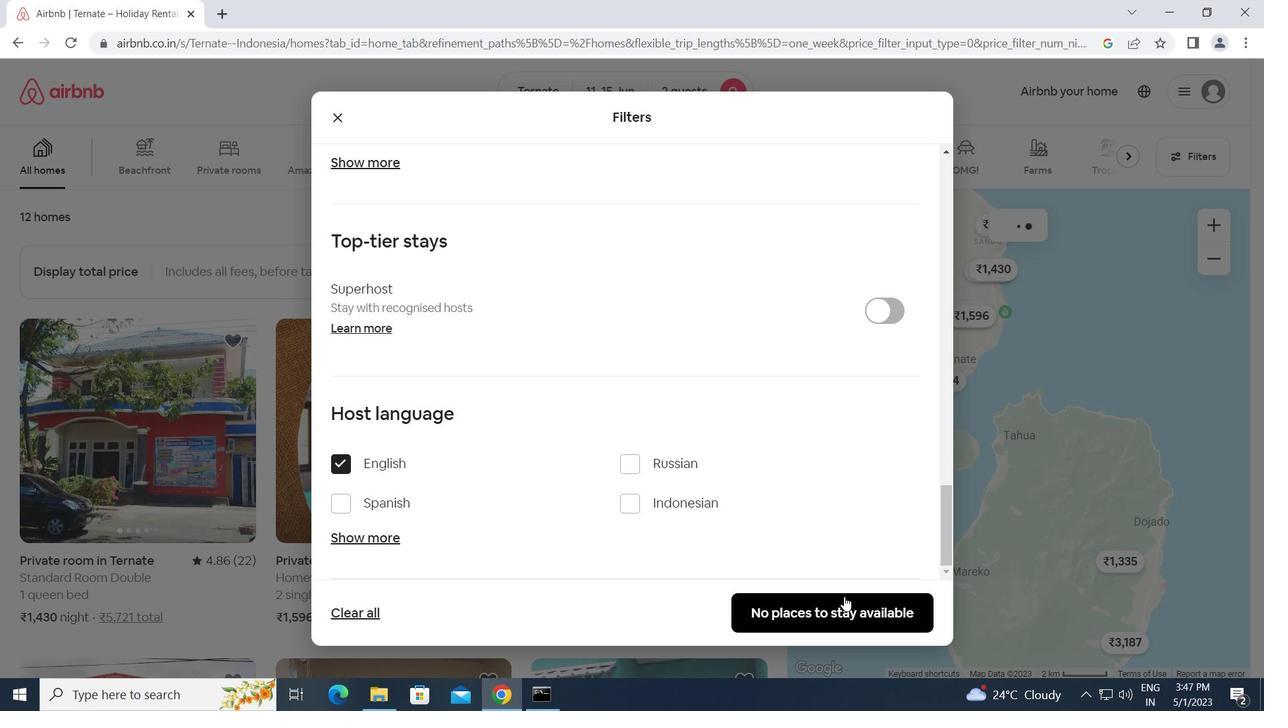 
